 Task: Create a Workspace WS0000000008 in Trello with Workspace Type as ENGINEERING-IT and Workspace Description as WD0000000008. Invite a Team Member Ayush98111@gmail.com to Workspace WS0000000008 in Trello. Invite a Team Member Mailaustralia7@gmail.com to Workspace WS0000000008 in Trello. Invite a Team Member Carxxstreet791@gmail.com to Workspace WS0000000008 in Trello. Invite a Team Member Nikrathi889@gmail.com to Workspace WS0000000008 in Trello
Action: Mouse moved to (371, 401)
Screenshot: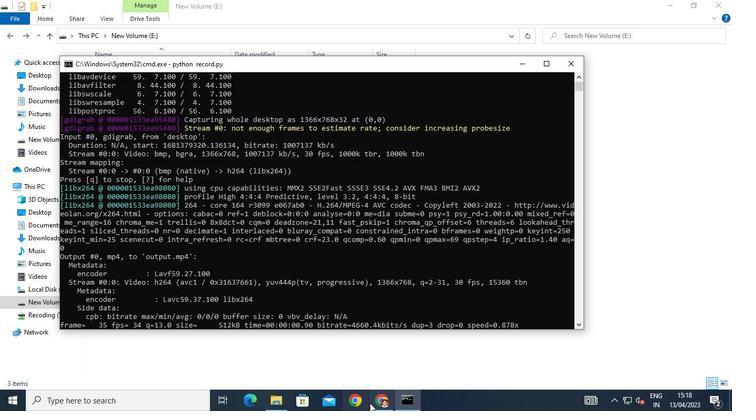
Action: Mouse pressed left at (371, 401)
Screenshot: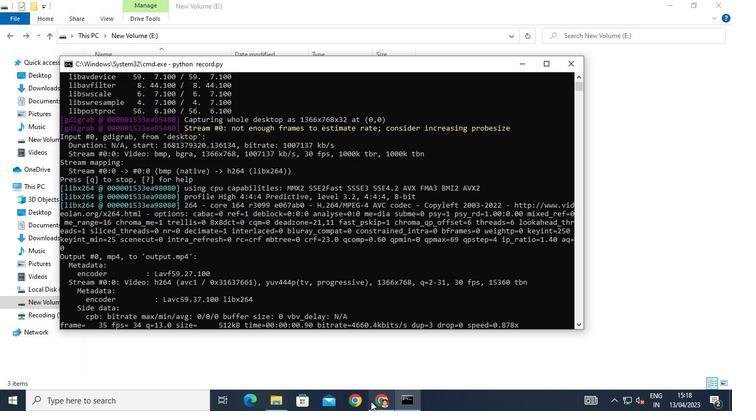 
Action: Mouse moved to (310, 50)
Screenshot: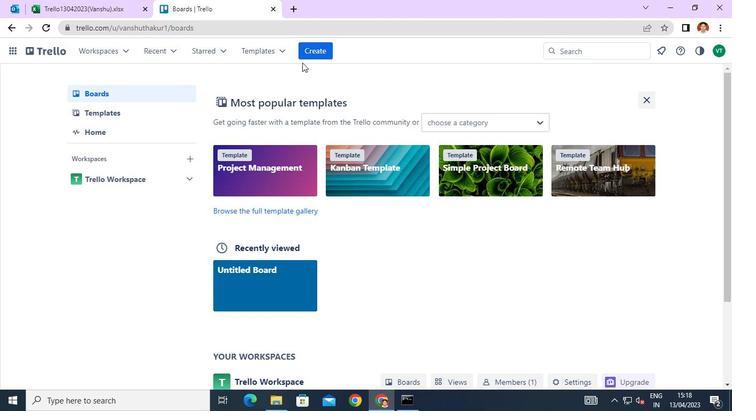 
Action: Mouse pressed left at (310, 50)
Screenshot: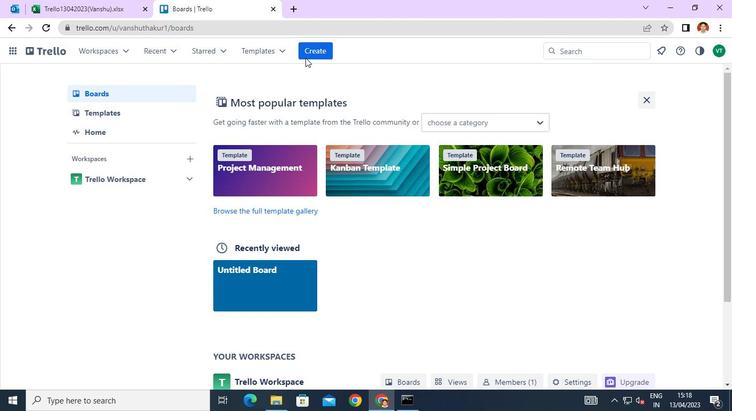 
Action: Mouse moved to (327, 173)
Screenshot: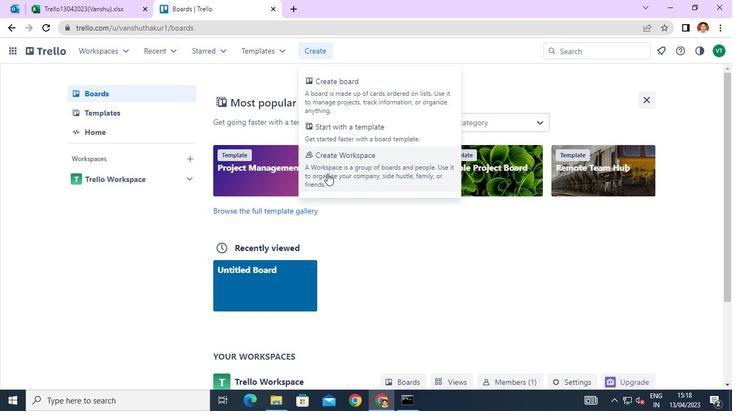 
Action: Mouse pressed left at (327, 173)
Screenshot: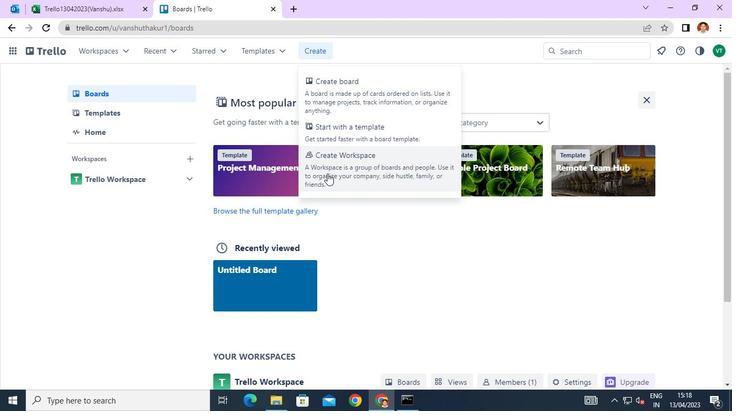 
Action: Mouse moved to (197, 189)
Screenshot: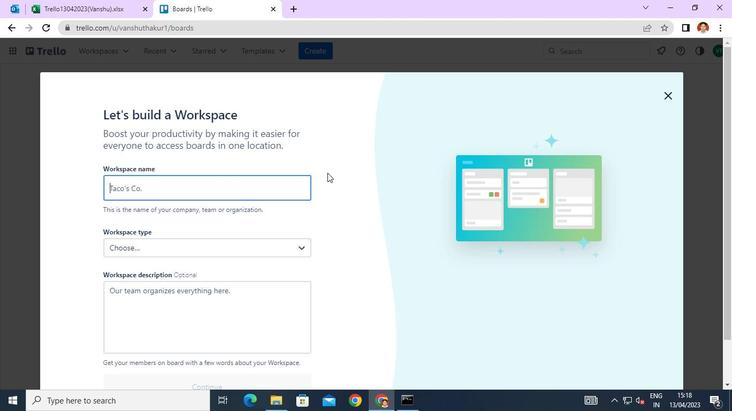 
Action: Mouse pressed left at (197, 189)
Screenshot: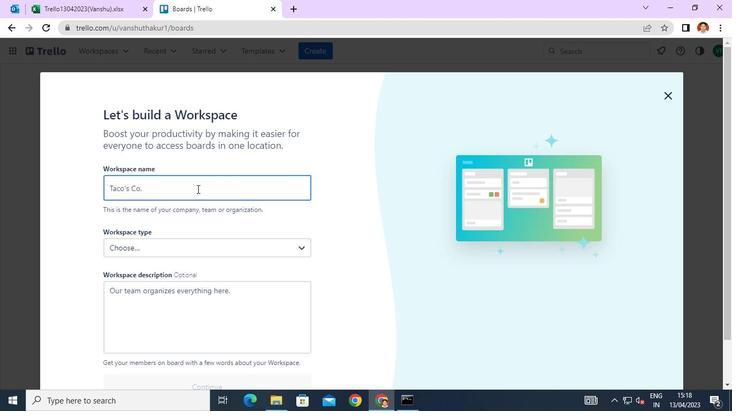 
Action: Keyboard Key.shift
Screenshot: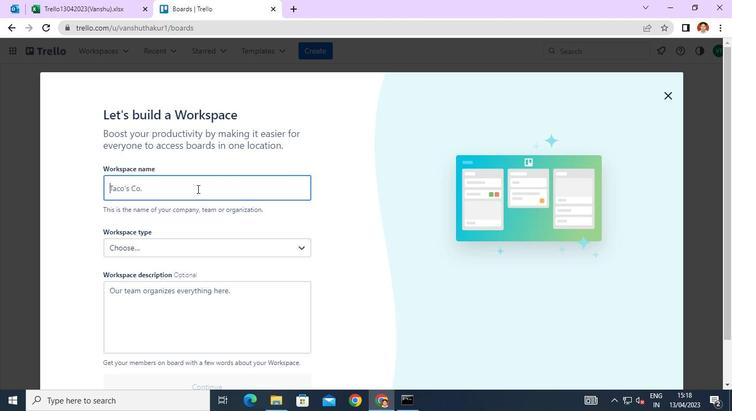 
Action: Keyboard W
Screenshot: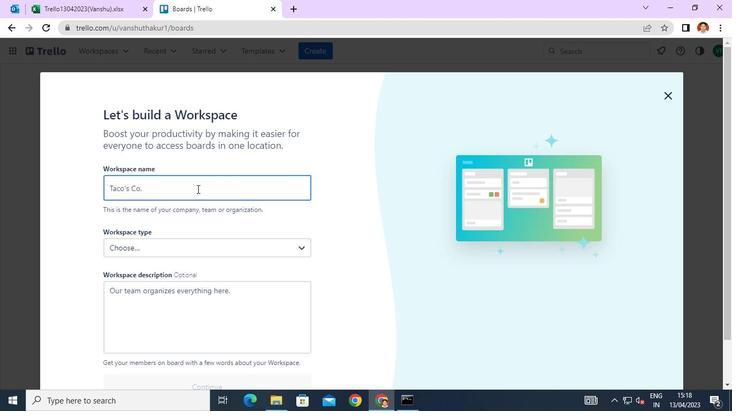 
Action: Keyboard S
Screenshot: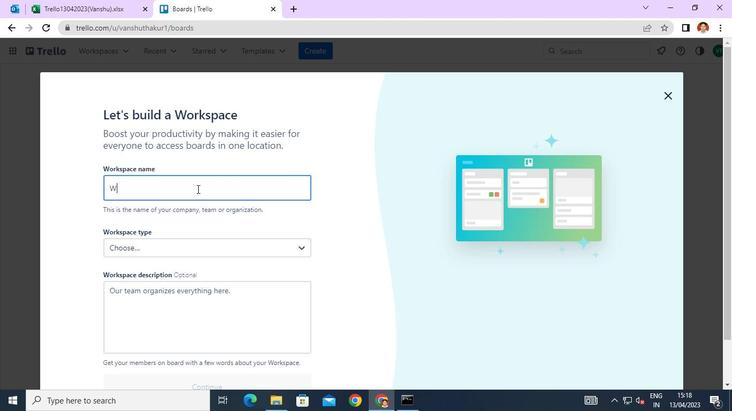 
Action: Keyboard <96>
Screenshot: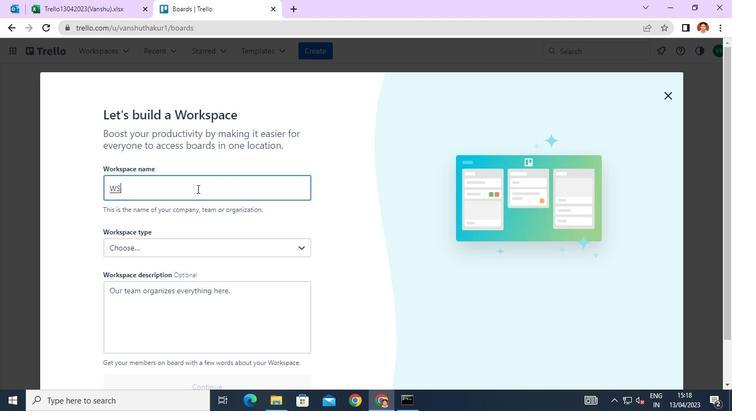 
Action: Keyboard <96>
Screenshot: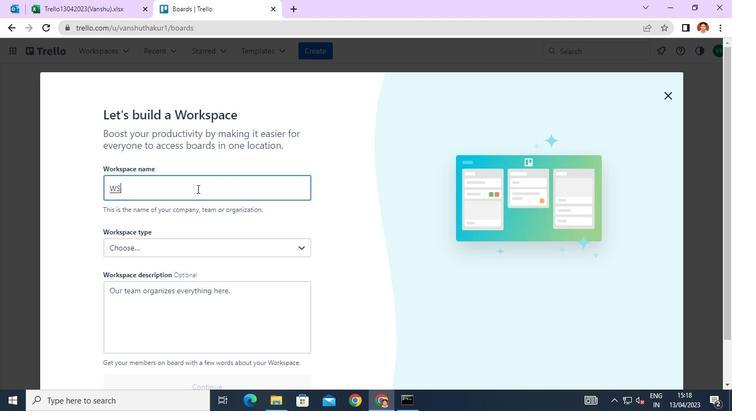 
Action: Keyboard <96>
Screenshot: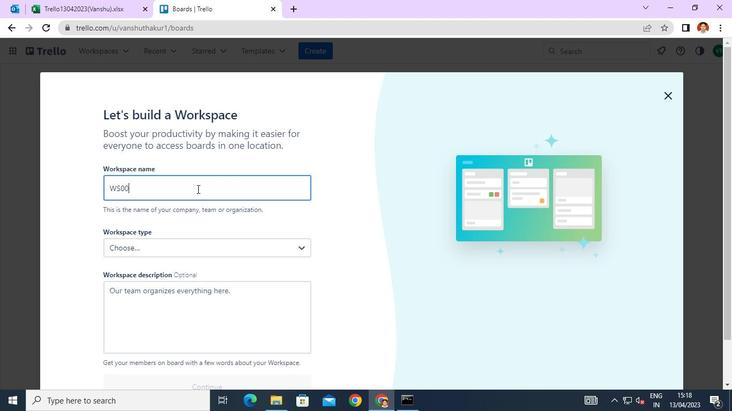 
Action: Keyboard <96>
Screenshot: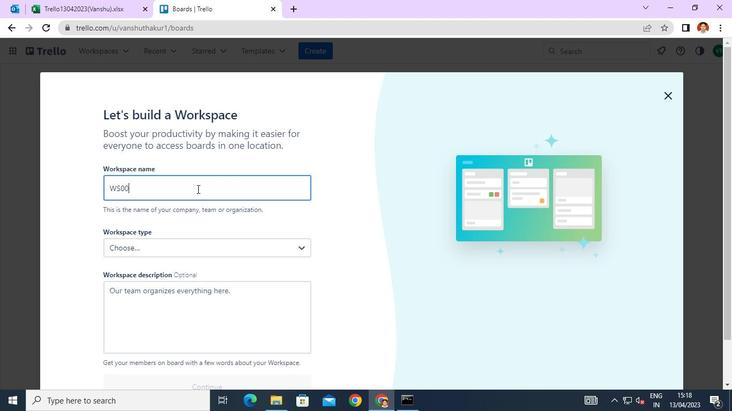 
Action: Keyboard <96>
Screenshot: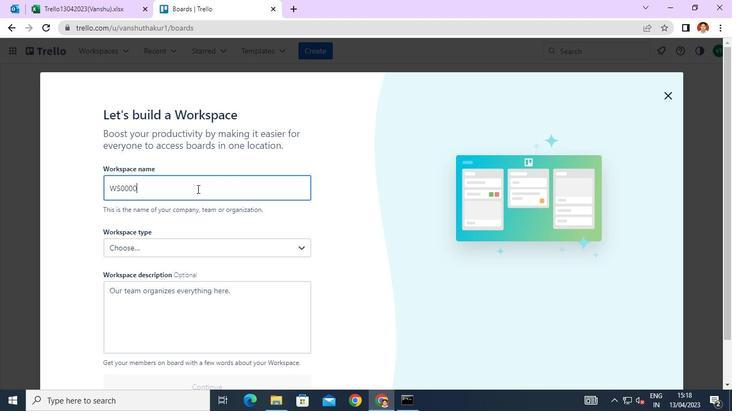
Action: Keyboard <96>
Screenshot: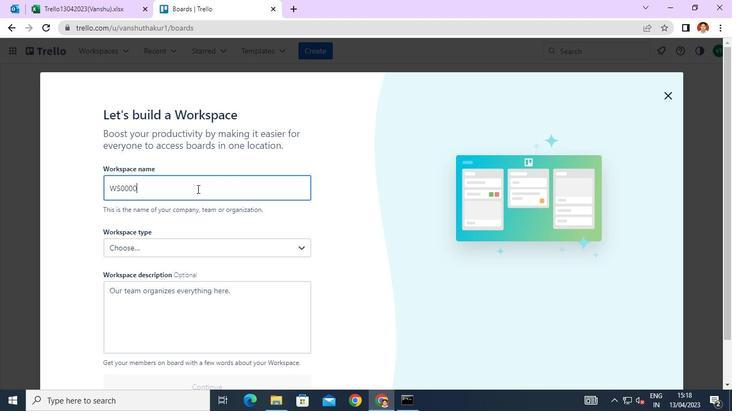 
Action: Keyboard <96>
Screenshot: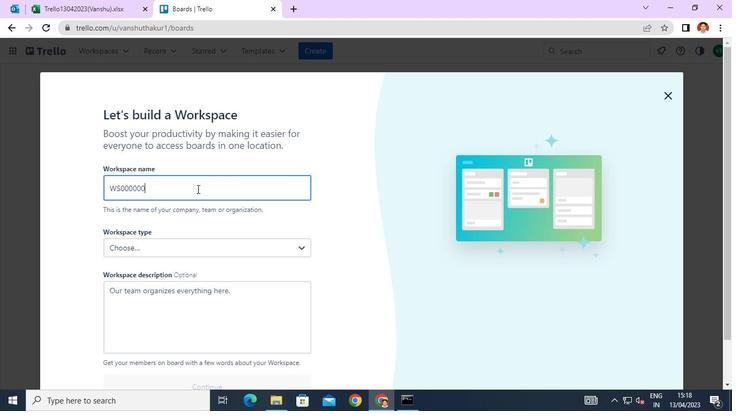 
Action: Keyboard <96>
Screenshot: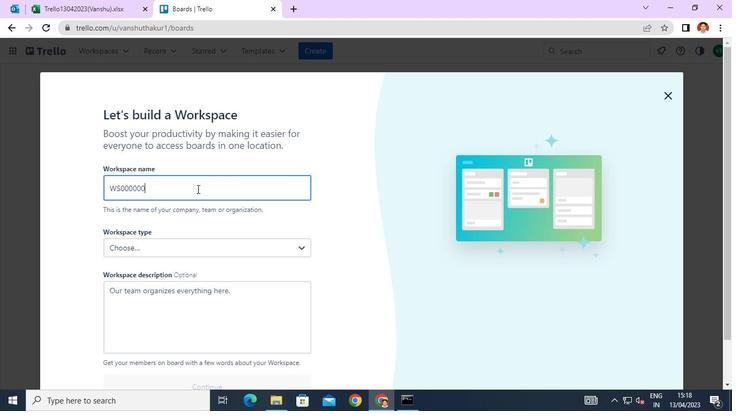 
Action: Keyboard <96>
Screenshot: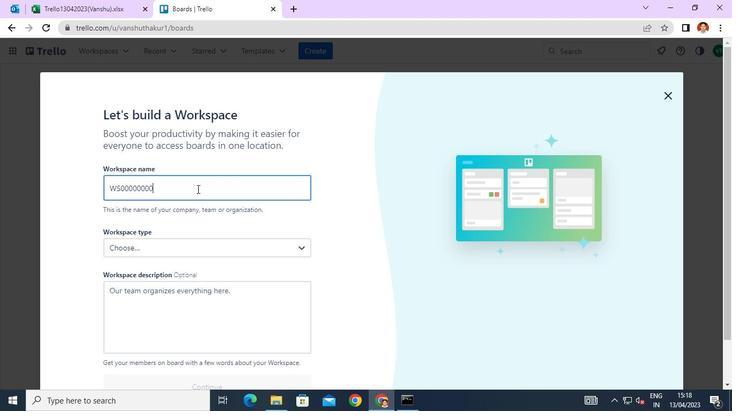 
Action: Keyboard <104>
Screenshot: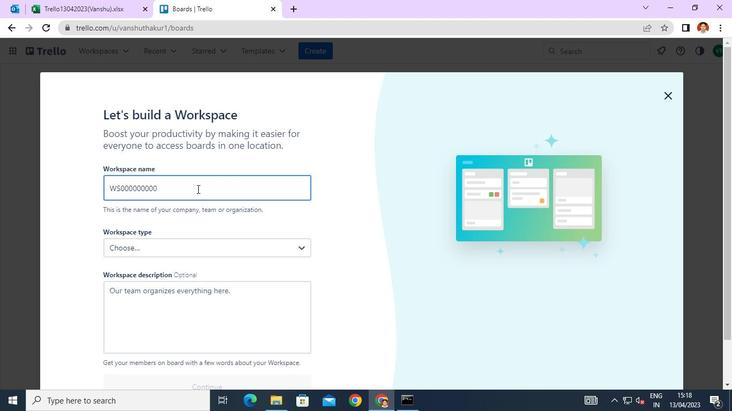 
Action: Mouse moved to (123, 248)
Screenshot: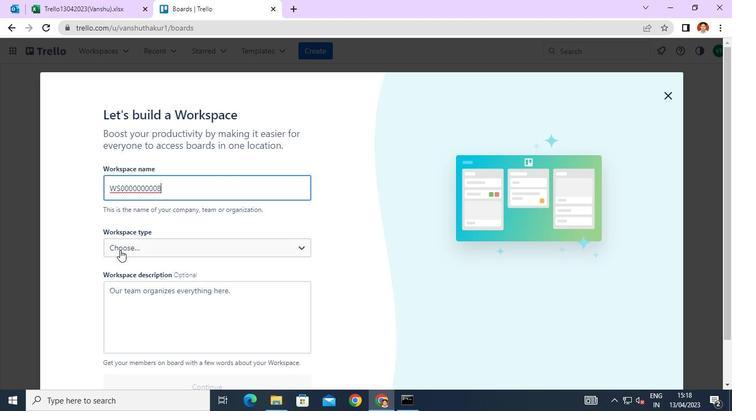 
Action: Mouse pressed left at (123, 248)
Screenshot: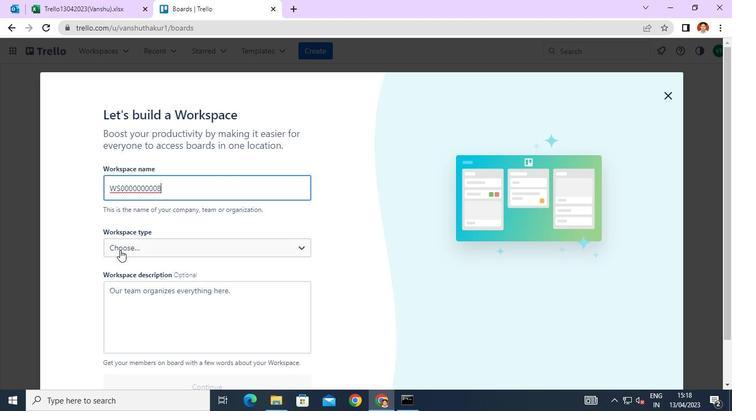 
Action: Mouse moved to (135, 357)
Screenshot: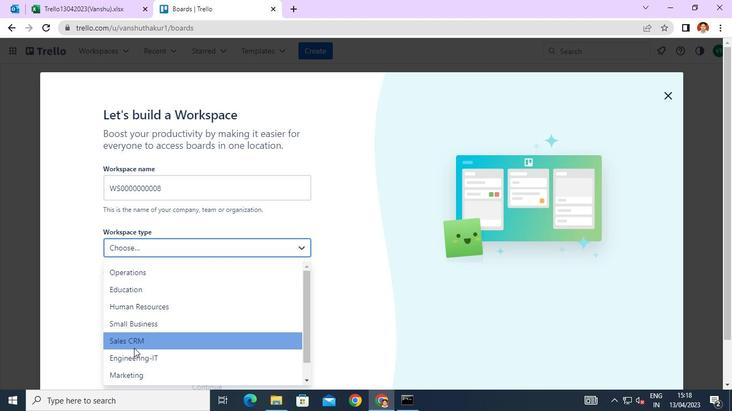 
Action: Mouse pressed left at (135, 357)
Screenshot: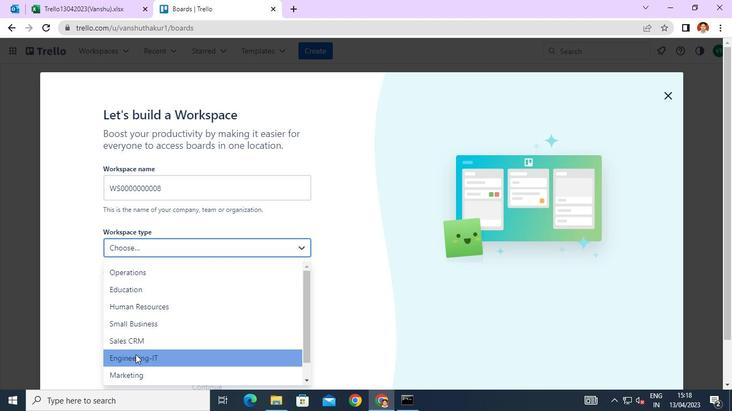
Action: Mouse moved to (162, 256)
Screenshot: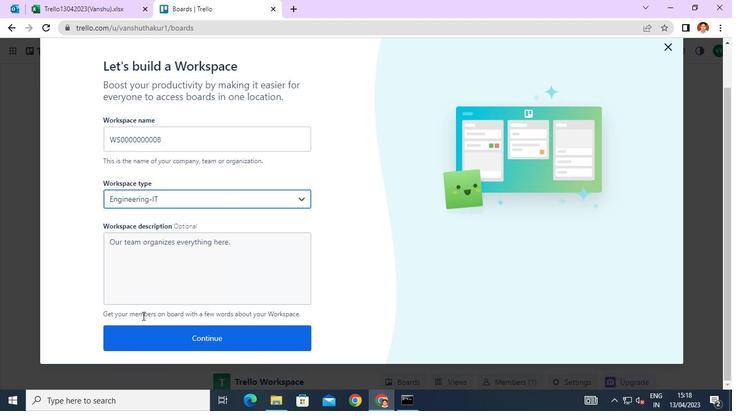 
Action: Mouse pressed left at (162, 256)
Screenshot: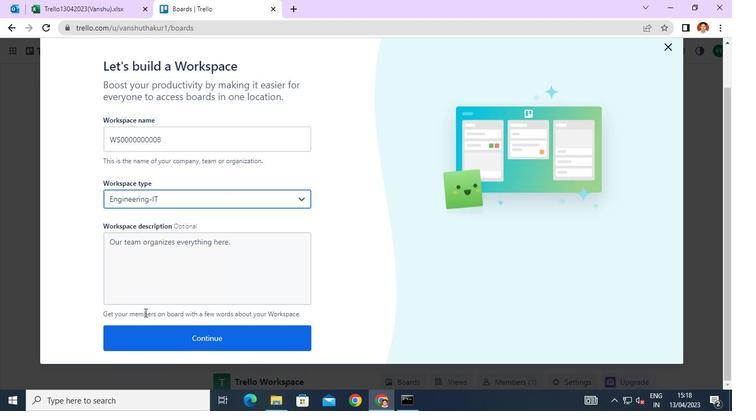 
Action: Keyboard Key.shift
Screenshot: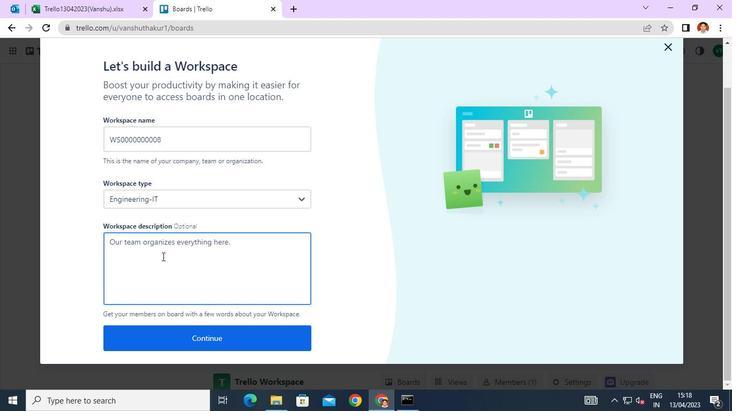 
Action: Keyboard Key.shift
Screenshot: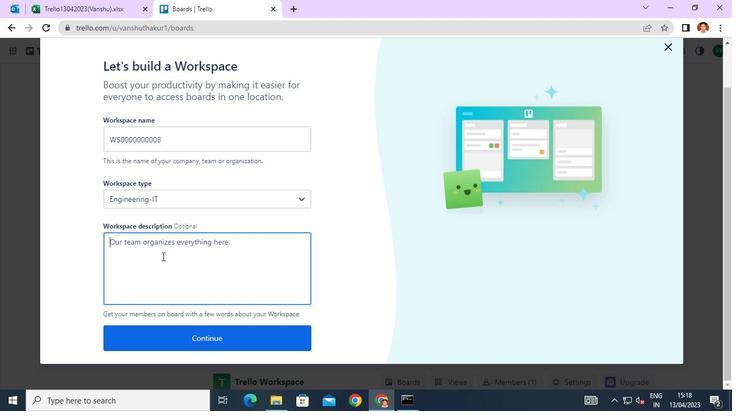 
Action: Keyboard W
Screenshot: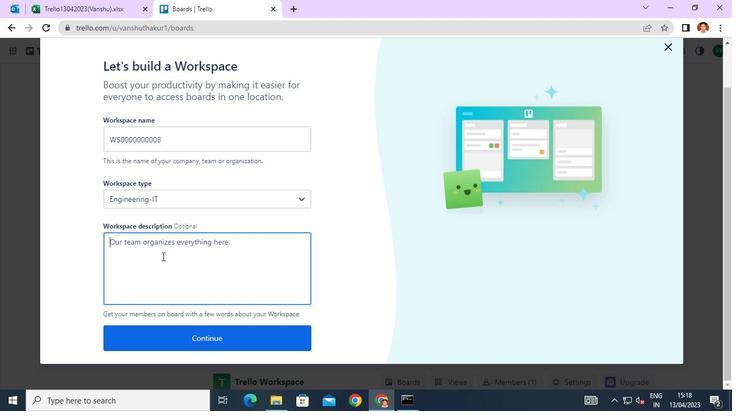 
Action: Keyboard D
Screenshot: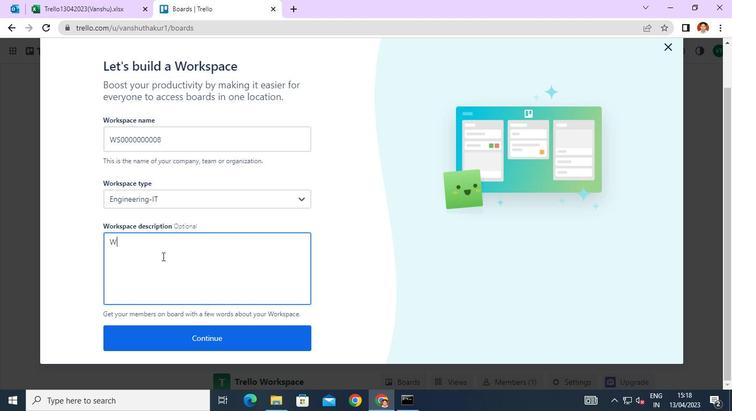 
Action: Keyboard <96>
Screenshot: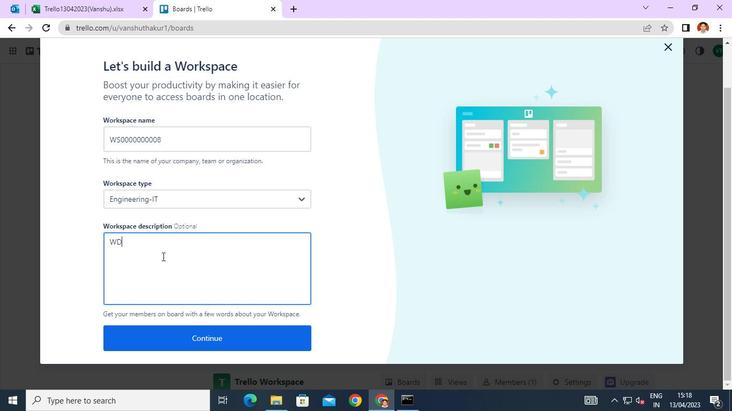 
Action: Keyboard <96>
Screenshot: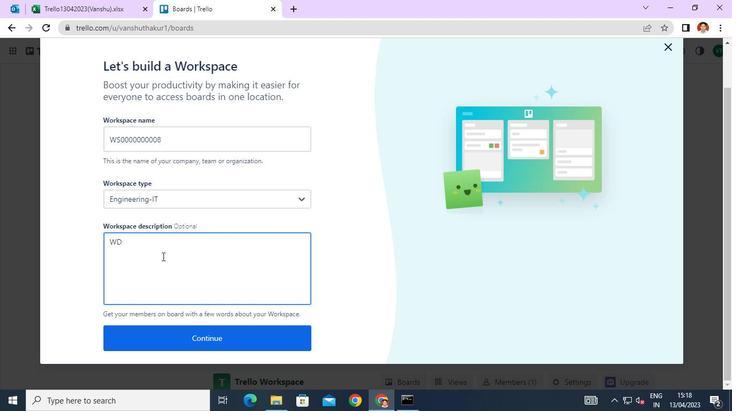 
Action: Keyboard <96>
Screenshot: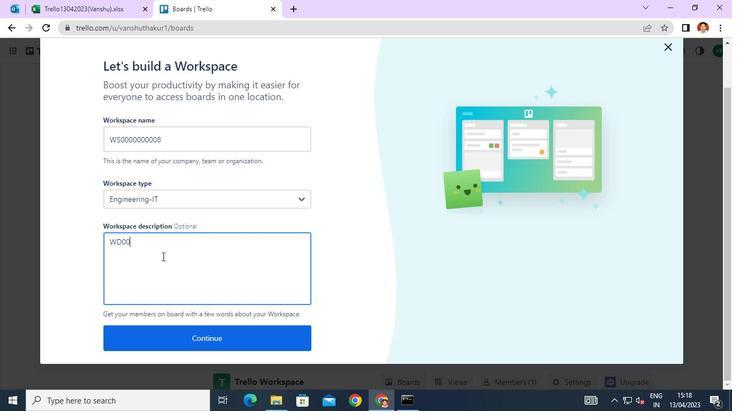 
Action: Keyboard <96>
Screenshot: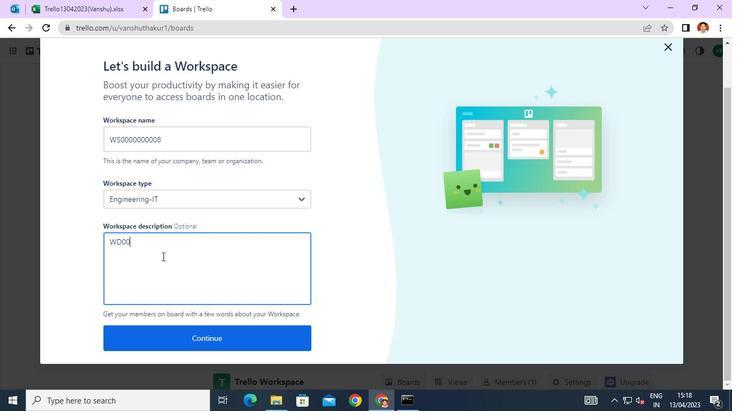 
Action: Keyboard <96>
Screenshot: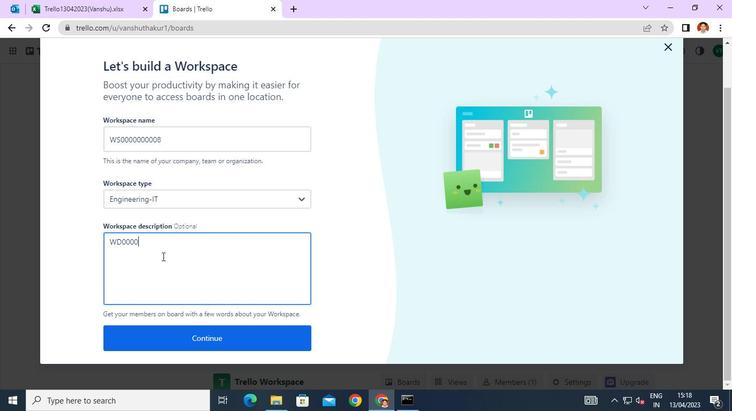 
Action: Keyboard <96>
Screenshot: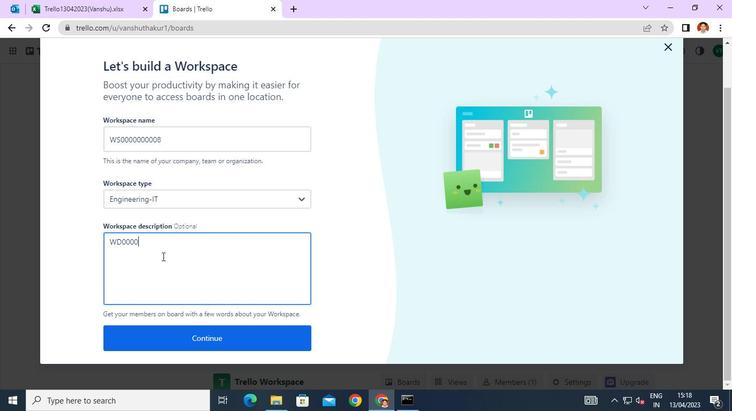 
Action: Keyboard <96>
Screenshot: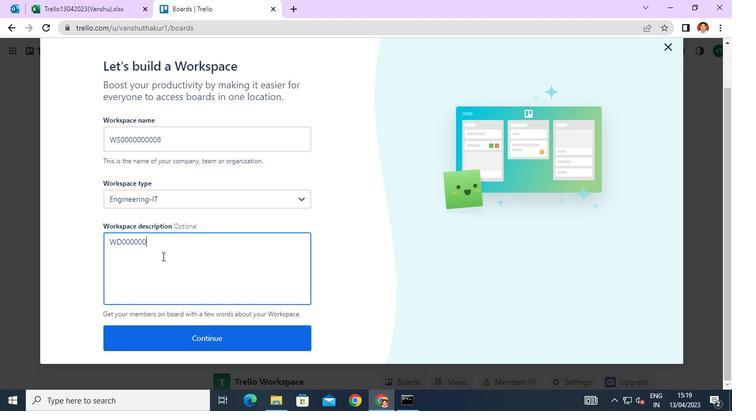 
Action: Keyboard <96>
Screenshot: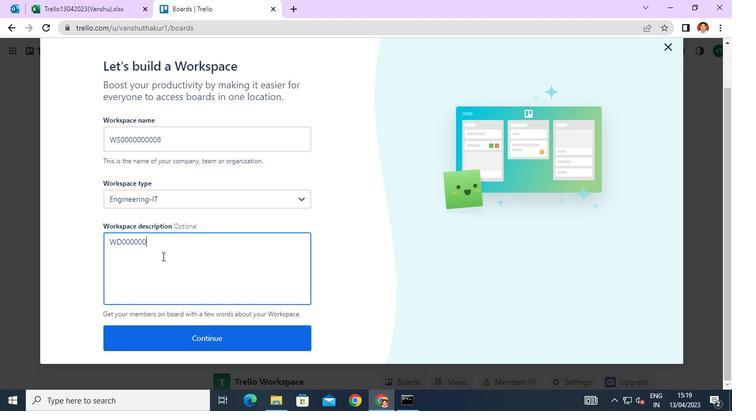 
Action: Keyboard <96>
Screenshot: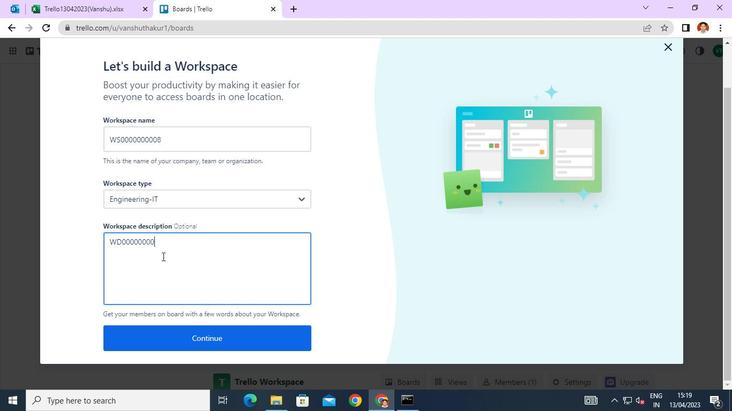 
Action: Keyboard <104>
Screenshot: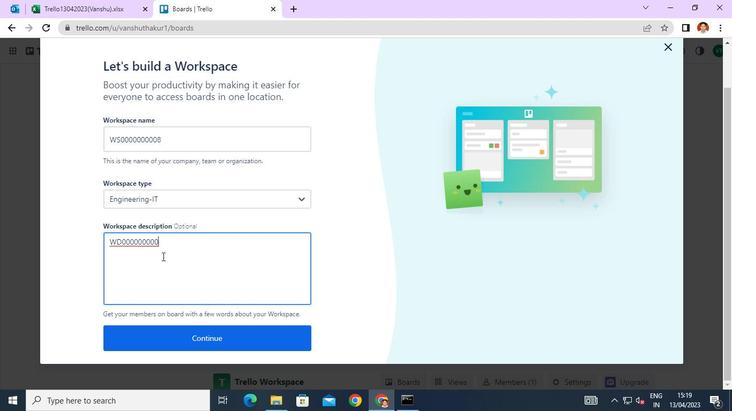 
Action: Mouse moved to (191, 339)
Screenshot: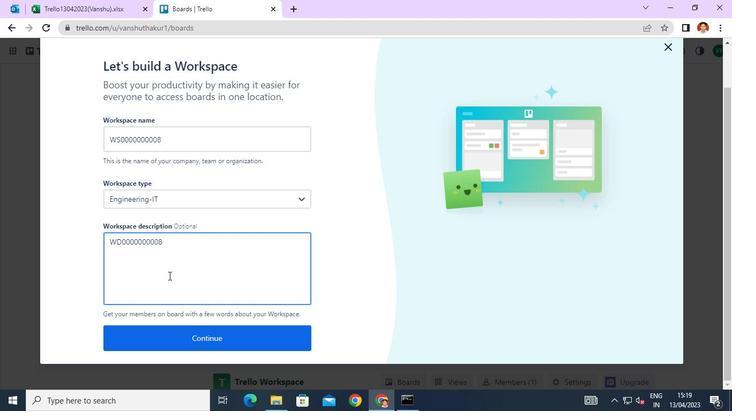 
Action: Mouse pressed left at (191, 339)
Screenshot: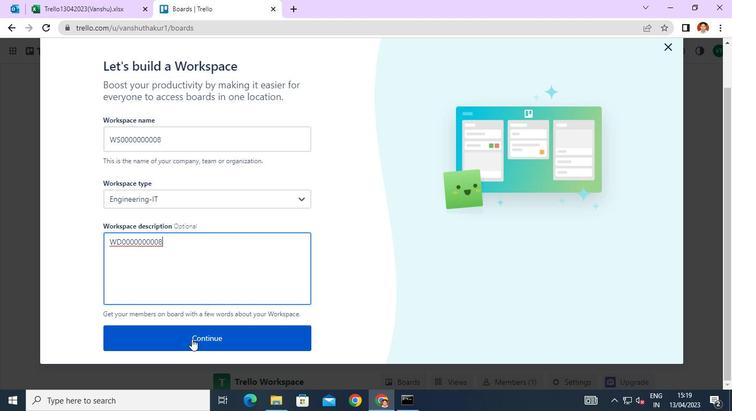 
Action: Mouse moved to (182, 181)
Screenshot: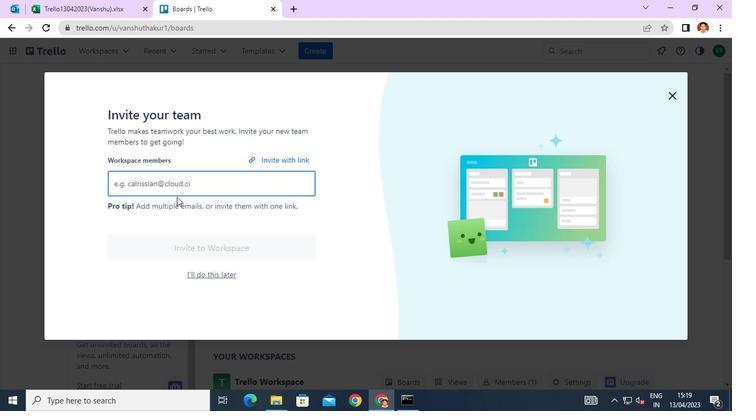 
Action: Mouse pressed left at (182, 181)
Screenshot: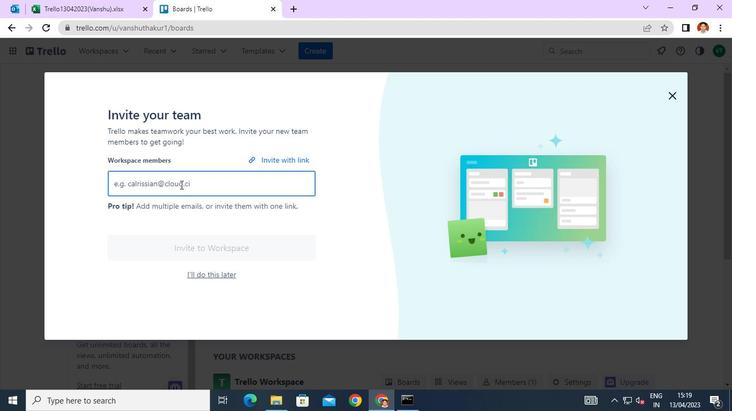 
Action: Keyboard Key.shift
Screenshot: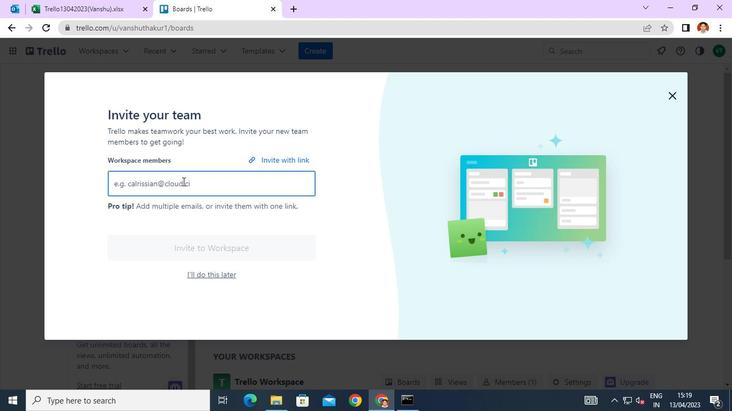 
Action: Keyboard A
Screenshot: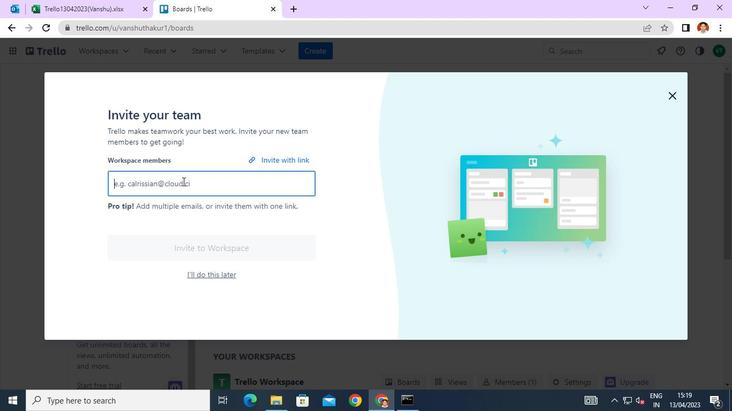 
Action: Keyboard y
Screenshot: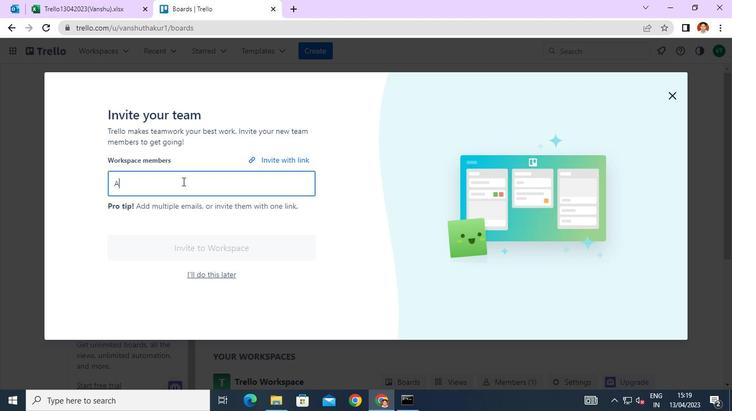 
Action: Keyboard u
Screenshot: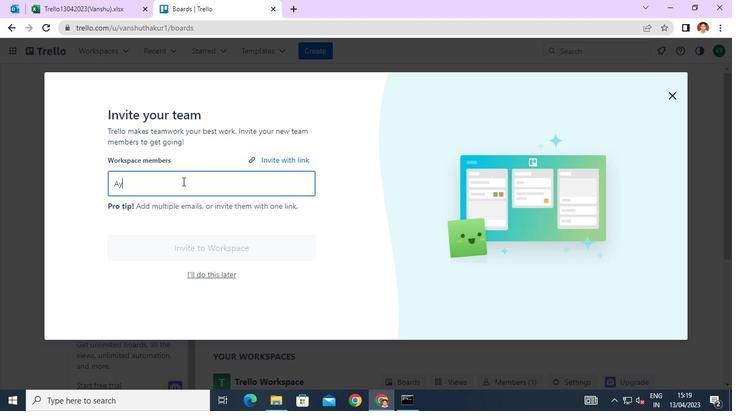
Action: Keyboard s
Screenshot: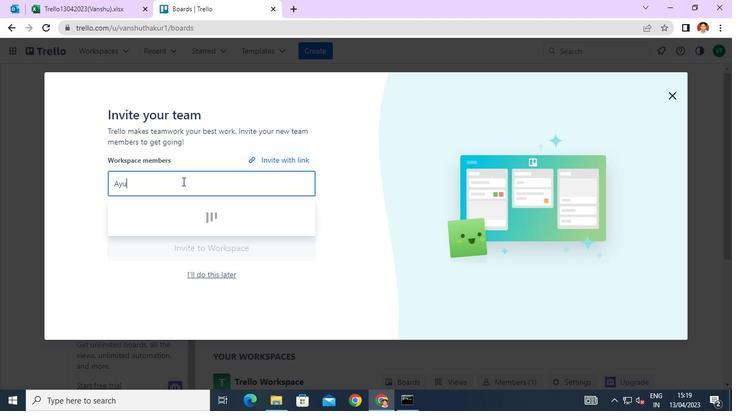 
Action: Keyboard h
Screenshot: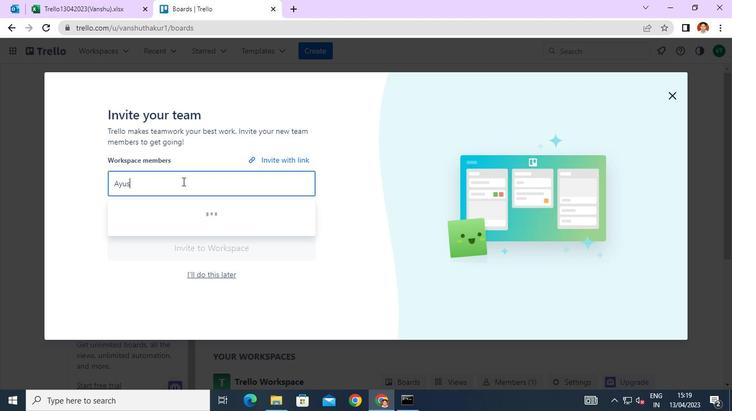 
Action: Keyboard <105>
Screenshot: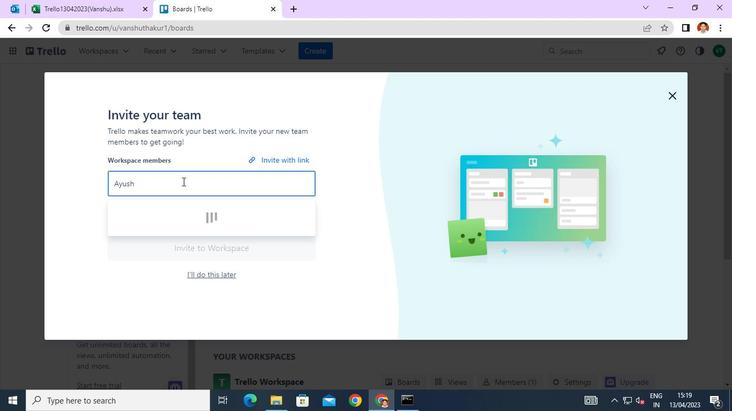 
Action: Keyboard <104>
Screenshot: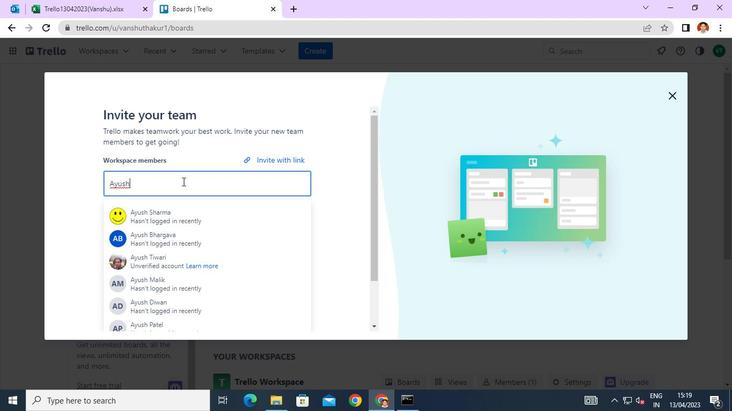 
Action: Keyboard <97>
Screenshot: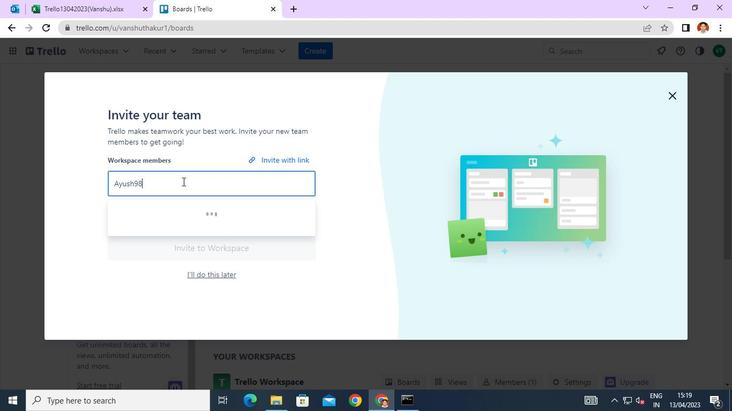 
Action: Keyboard <97>
Screenshot: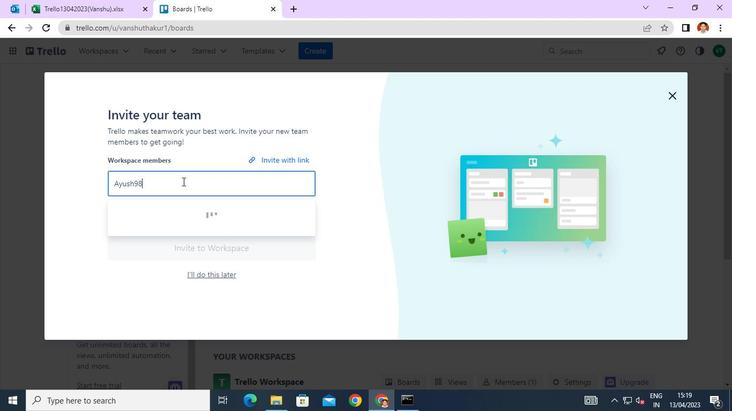 
Action: Keyboard Key.shift
Screenshot: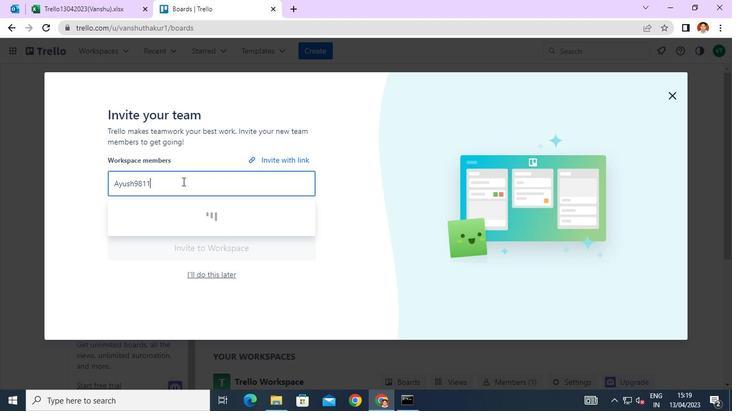 
Action: Keyboard Key.shift
Screenshot: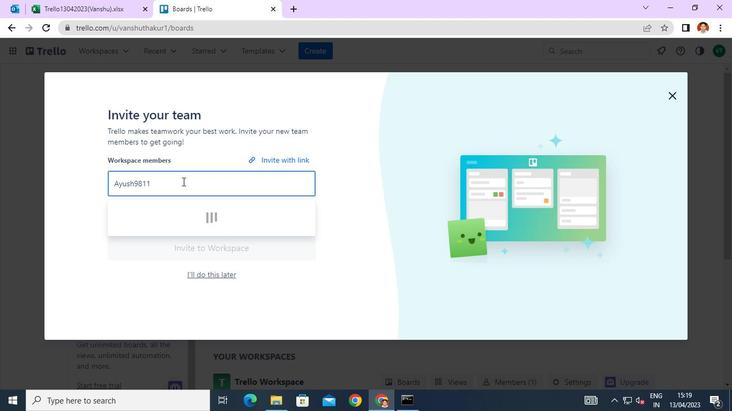 
Action: Keyboard Key.shift
Screenshot: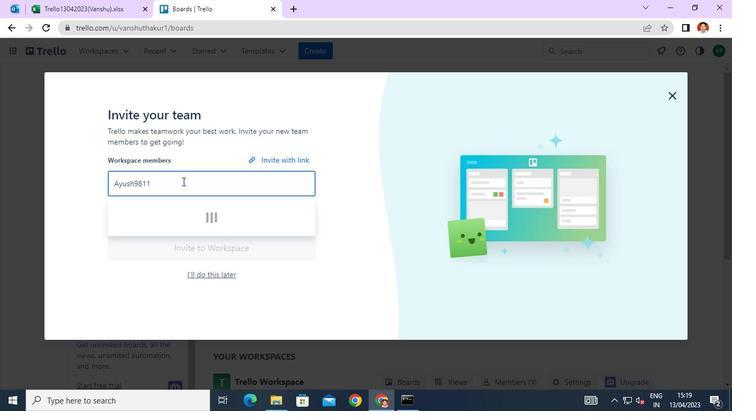 
Action: Keyboard Key.shift
Screenshot: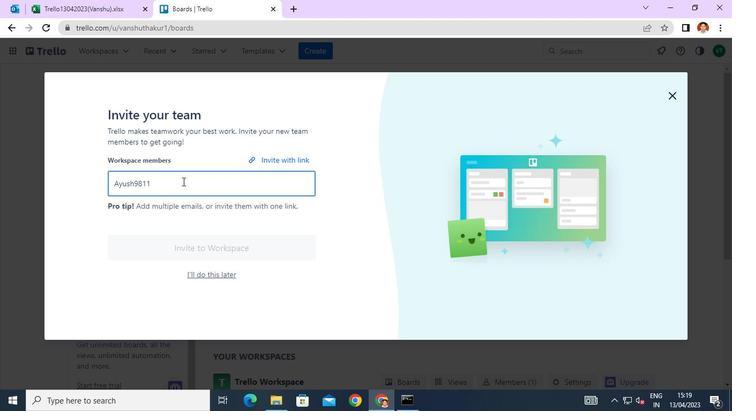 
Action: Keyboard Key.shift
Screenshot: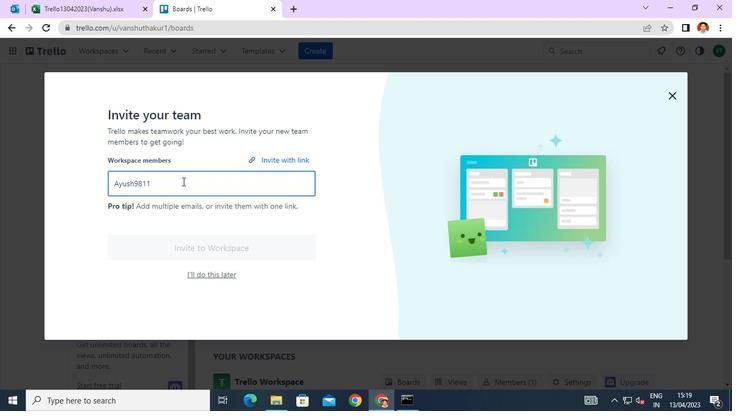
Action: Keyboard Key.shift
Screenshot: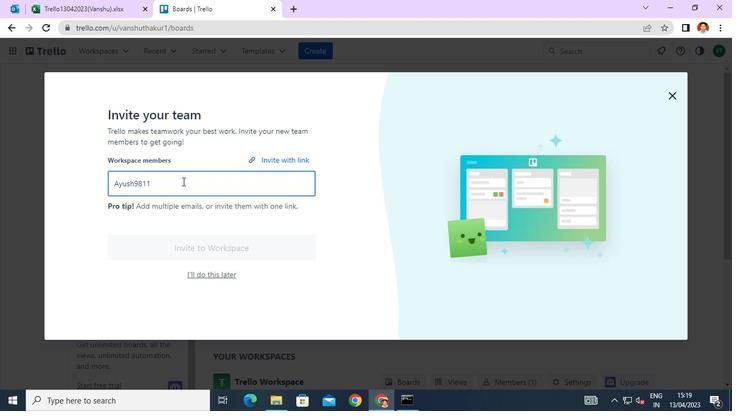 
Action: Keyboard Key.shift
Screenshot: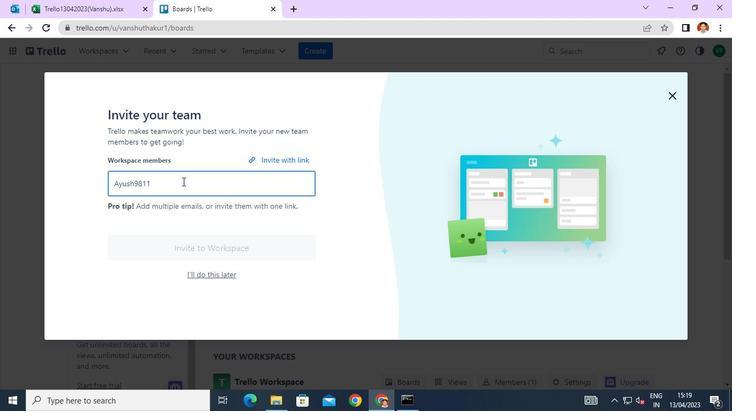 
Action: Keyboard Key.shift
Screenshot: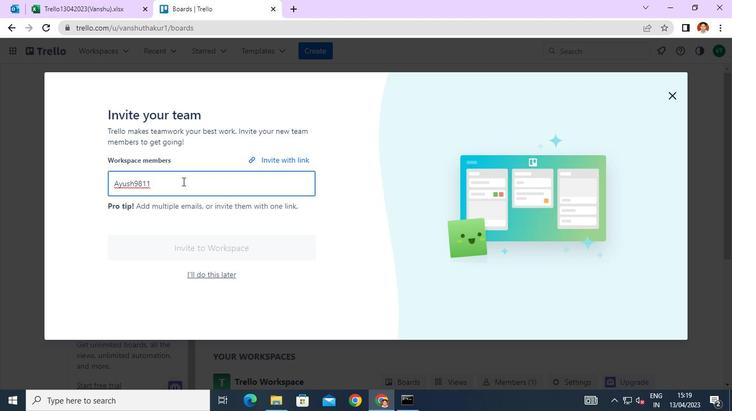 
Action: Keyboard Key.shift
Screenshot: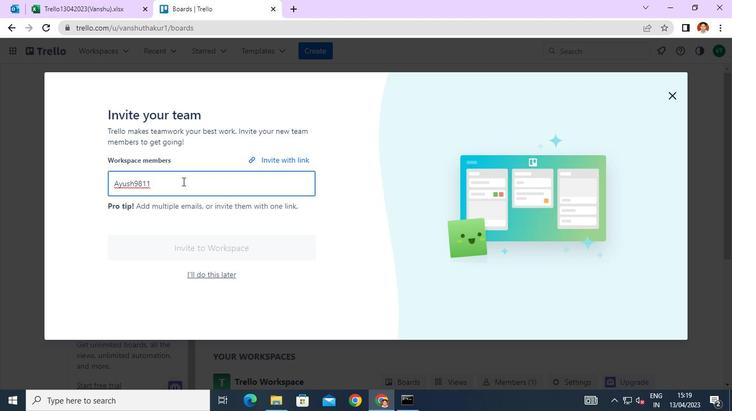 
Action: Keyboard Key.shift
Screenshot: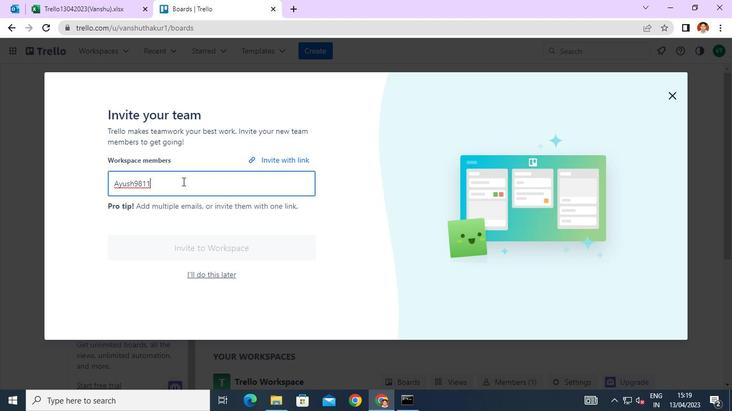 
Action: Keyboard Key.shift
Screenshot: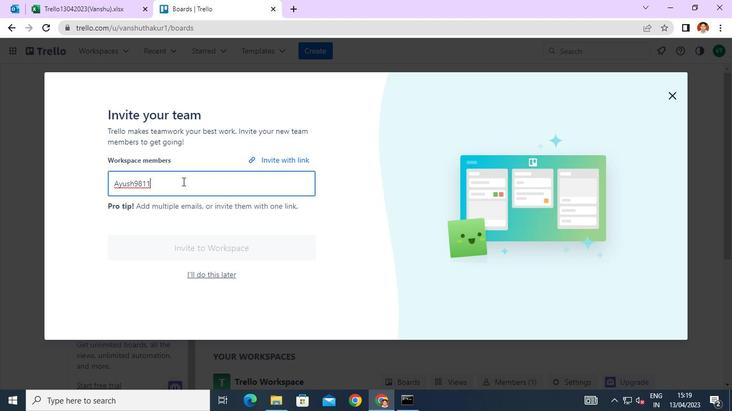 
Action: Keyboard Key.shift
Screenshot: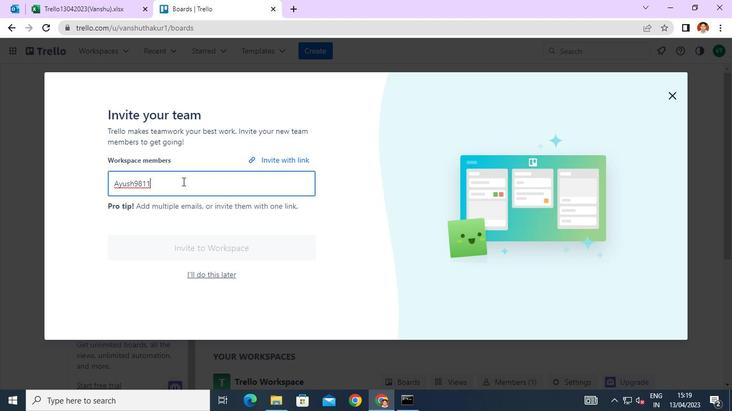 
Action: Keyboard Key.shift
Screenshot: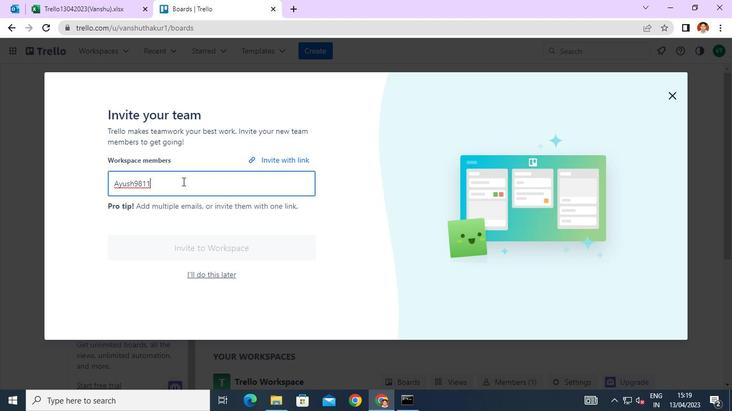 
Action: Keyboard Key.shift
Screenshot: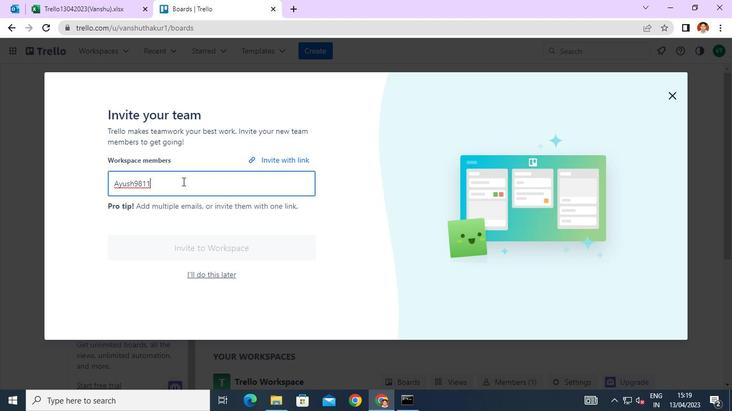 
Action: Keyboard @
Screenshot: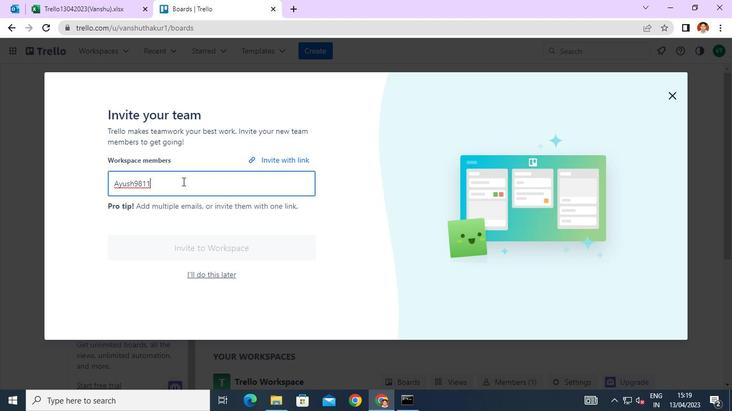 
Action: Keyboard g
Screenshot: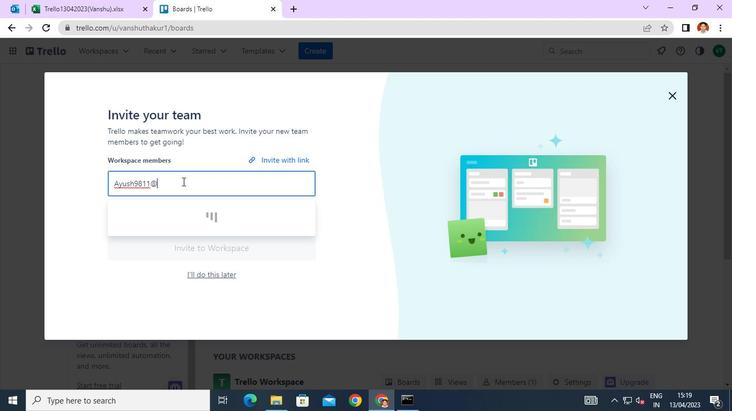 
Action: Keyboard m
Screenshot: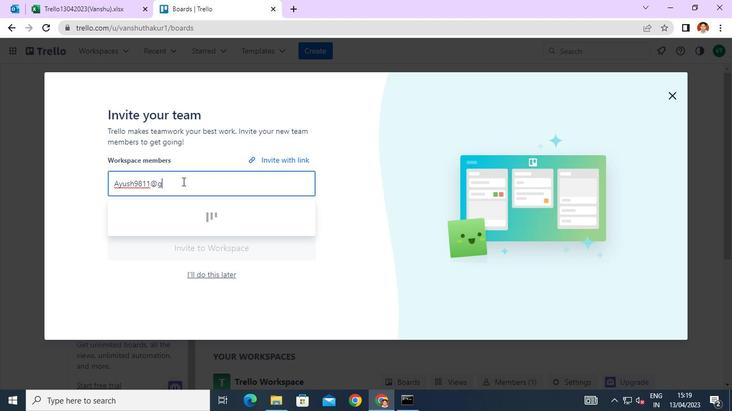
Action: Keyboard a
Screenshot: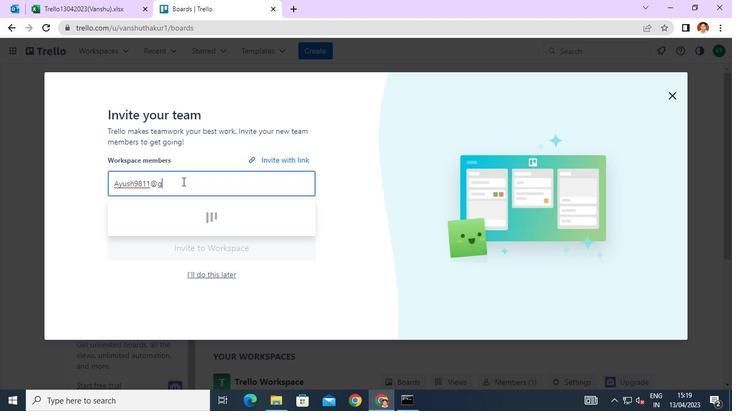 
Action: Keyboard i
Screenshot: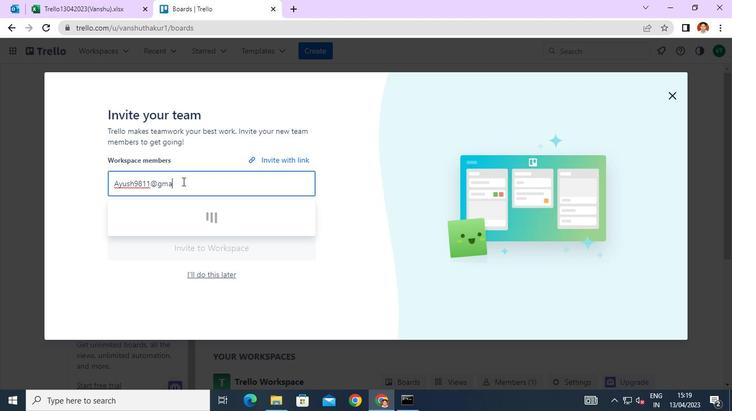 
Action: Keyboard l
Screenshot: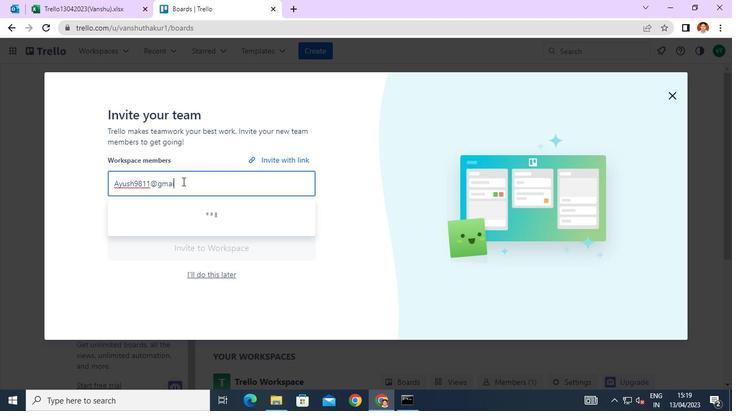 
Action: Keyboard <110>
Screenshot: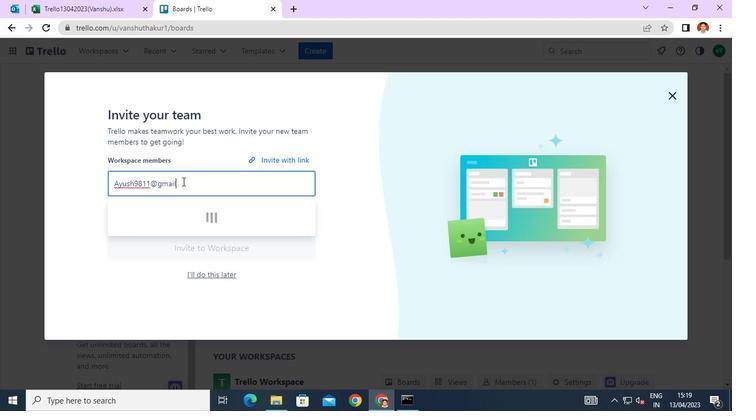 
Action: Keyboard c
Screenshot: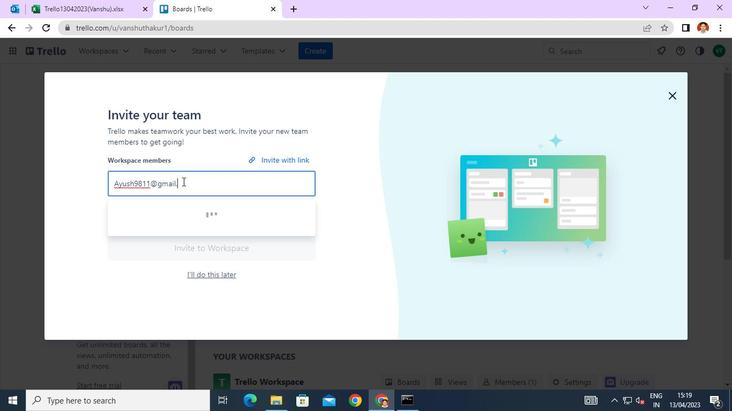 
Action: Keyboard o
Screenshot: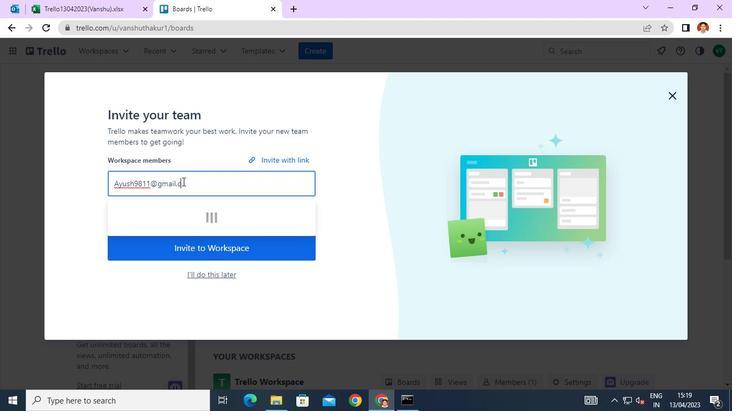 
Action: Keyboard m
Screenshot: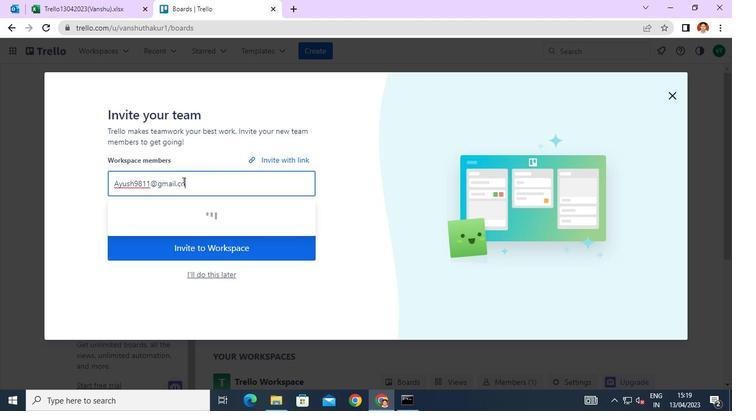 
Action: Keyboard Key.enter
Screenshot: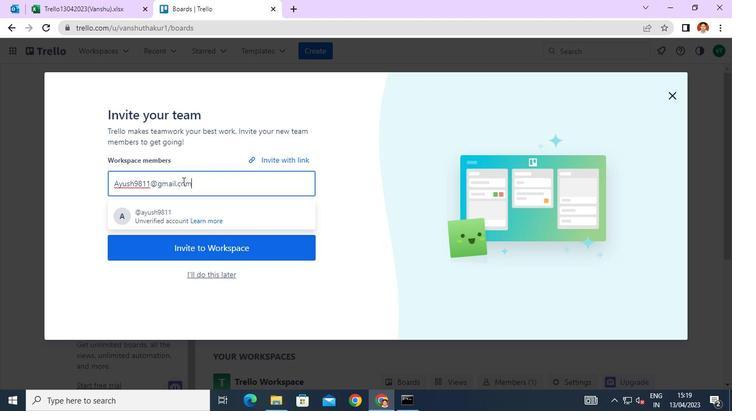 
Action: Keyboard Key.shift
Screenshot: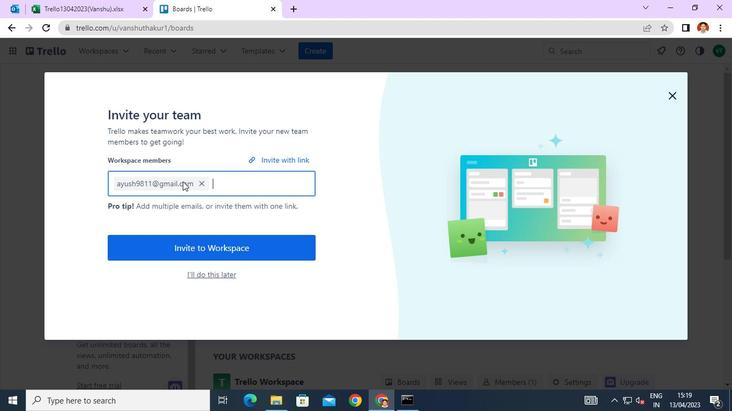 
Action: Keyboard M
Screenshot: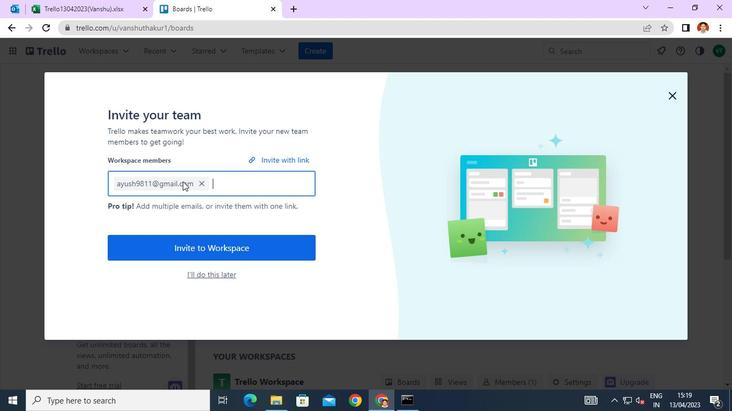 
Action: Keyboard a
Screenshot: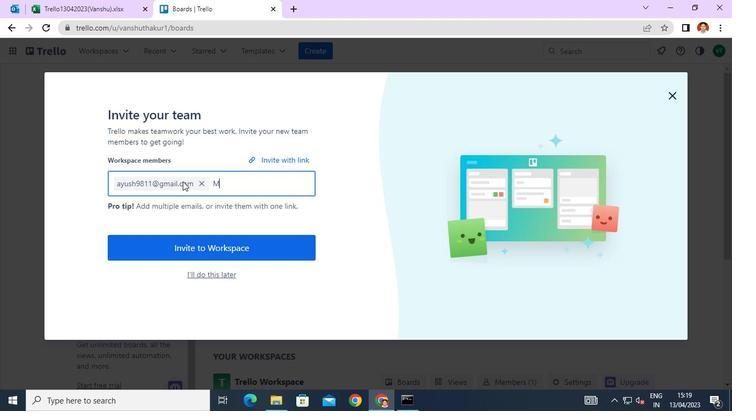 
Action: Keyboard i
Screenshot: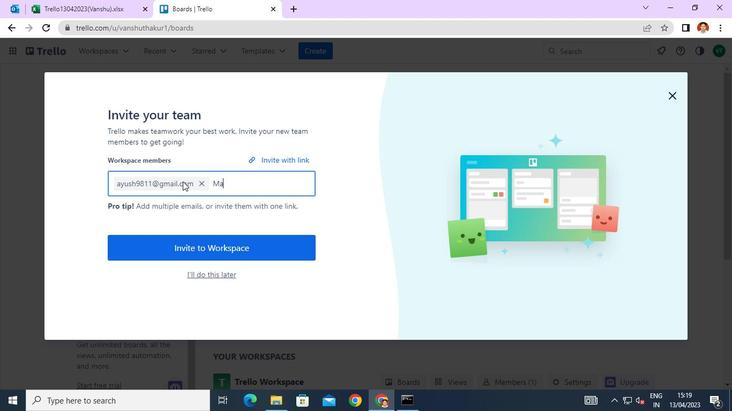 
Action: Keyboard l
Screenshot: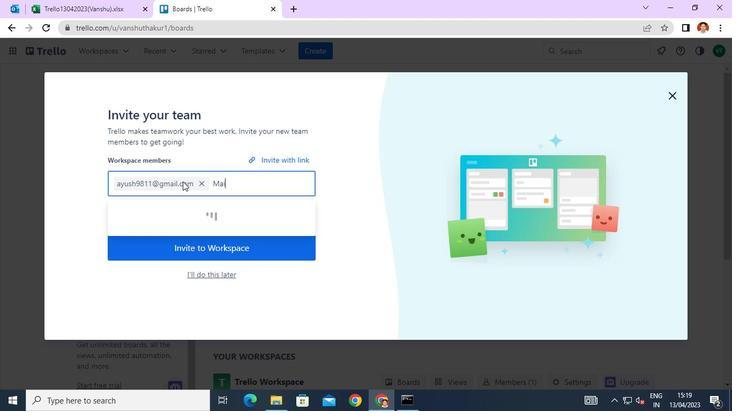
Action: Keyboard a
Screenshot: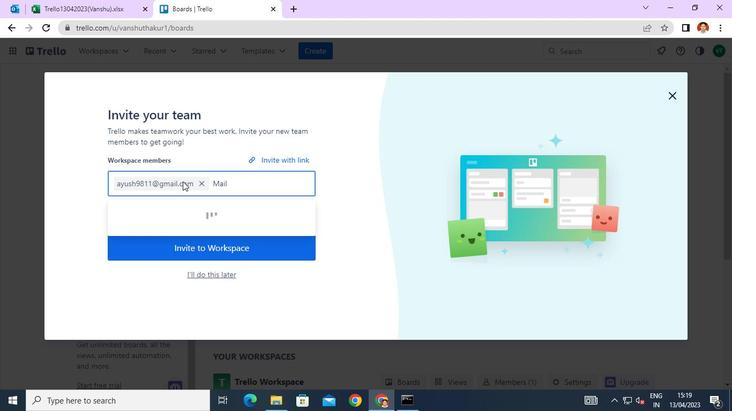 
Action: Keyboard u
Screenshot: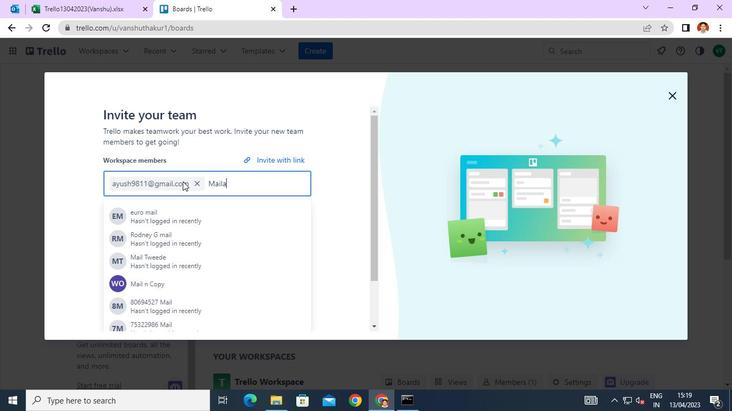 
Action: Keyboard s
Screenshot: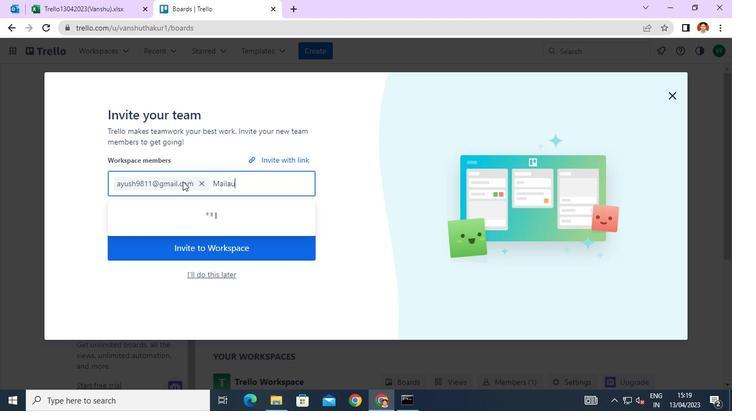 
Action: Keyboard t
Screenshot: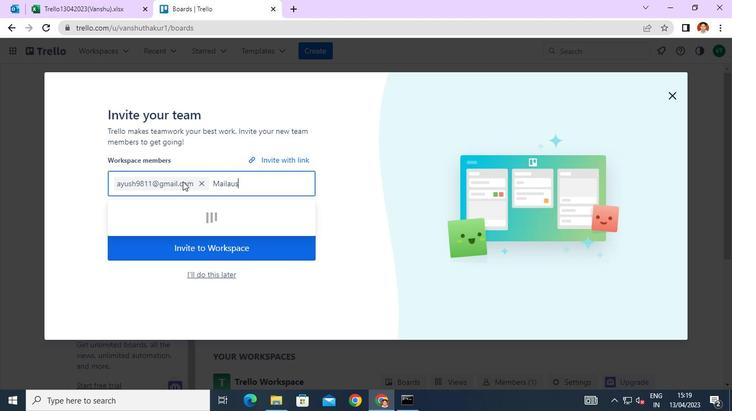 
Action: Keyboard r
Screenshot: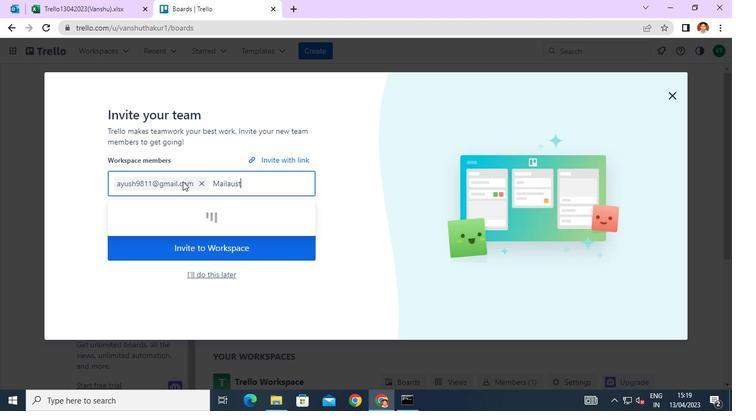 
Action: Keyboard a
Screenshot: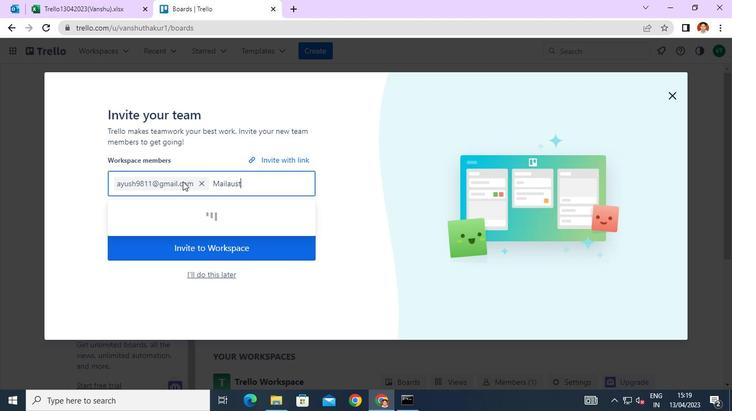 
Action: Keyboard l
Screenshot: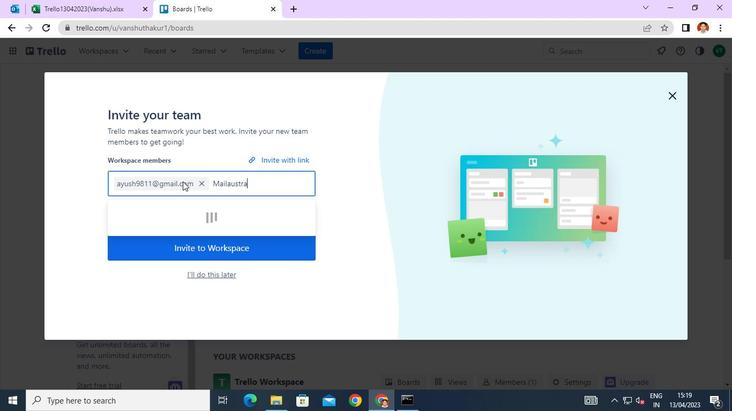 
Action: Keyboard i
Screenshot: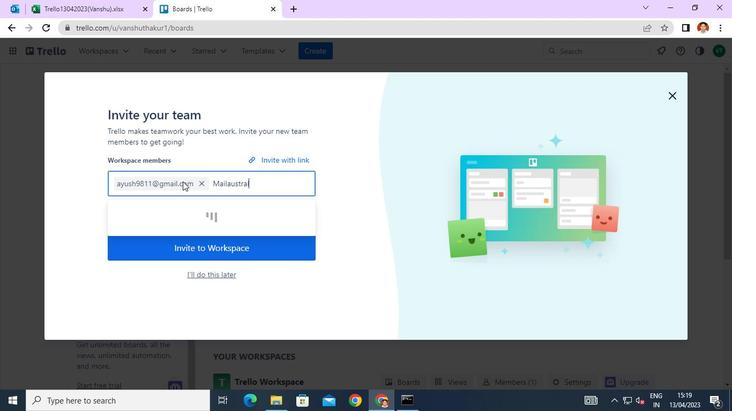 
Action: Keyboard a
Screenshot: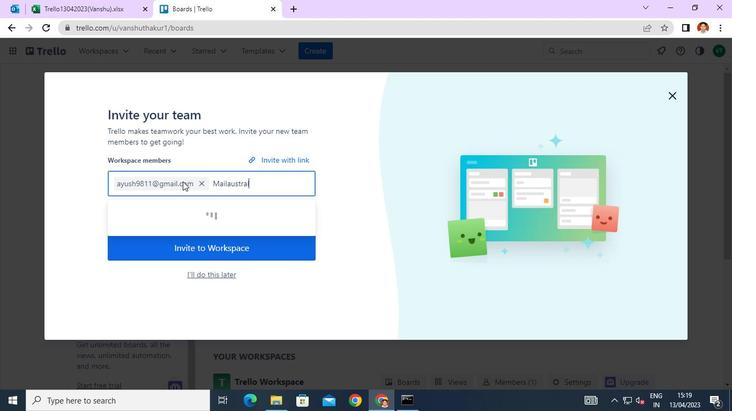 
Action: Keyboard <103>
Screenshot: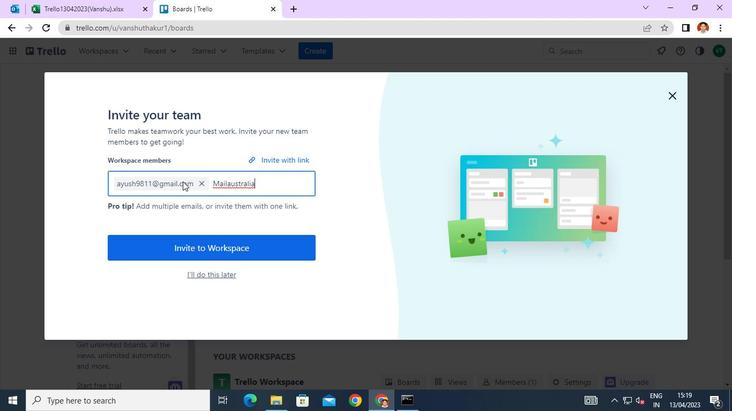 
Action: Keyboard Key.shift
Screenshot: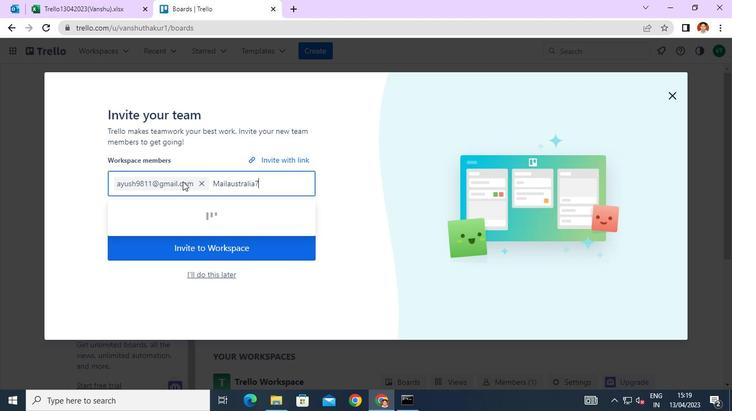 
Action: Keyboard Key.shift
Screenshot: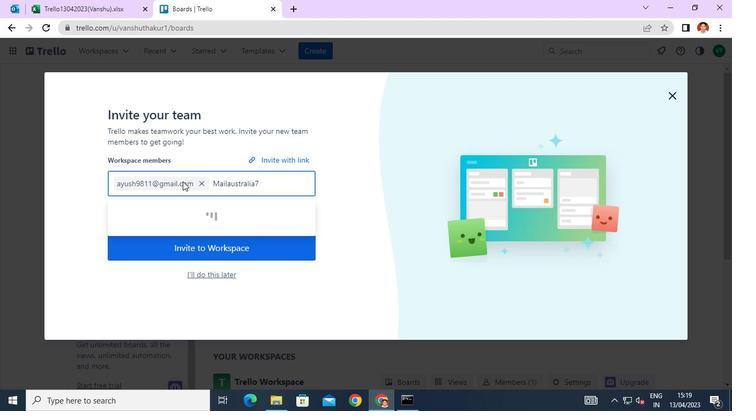 
Action: Keyboard Key.shift
Screenshot: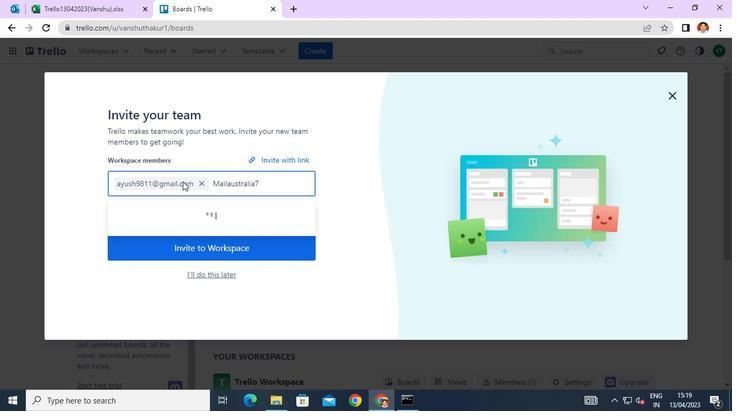 
Action: Keyboard Key.shift
Screenshot: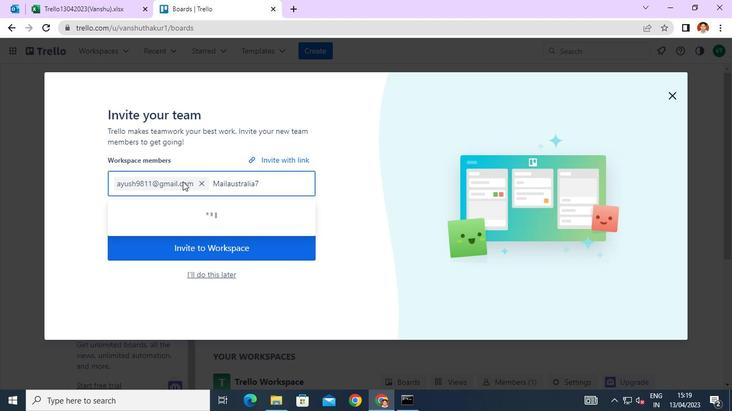 
Action: Keyboard Key.shift
Screenshot: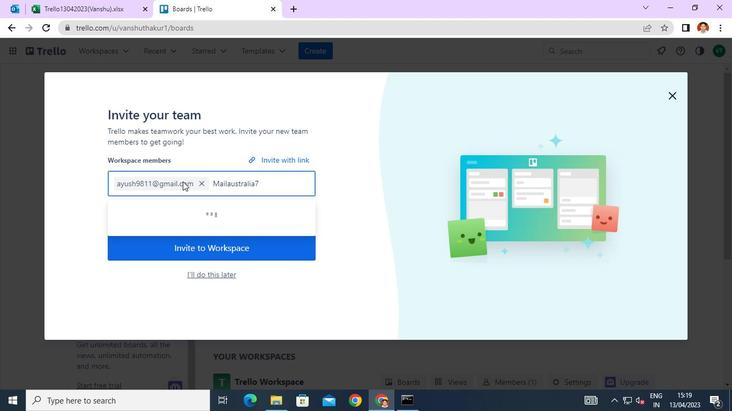 
Action: Keyboard Key.shift
Screenshot: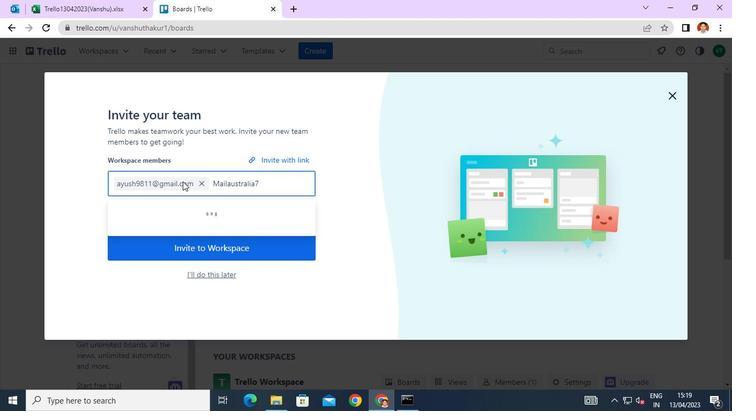 
Action: Keyboard Key.shift
Screenshot: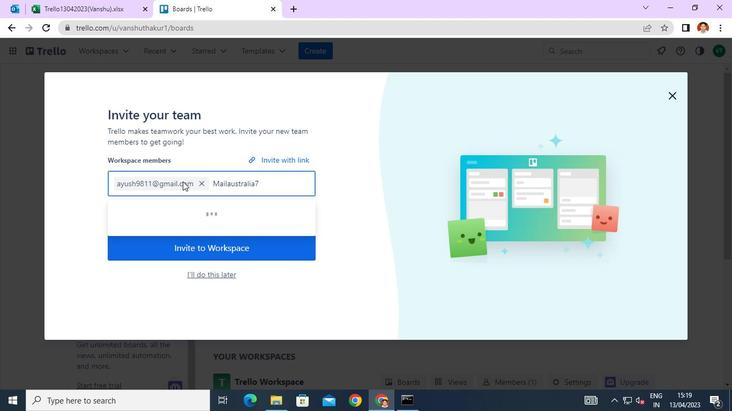
Action: Keyboard Key.shift
Screenshot: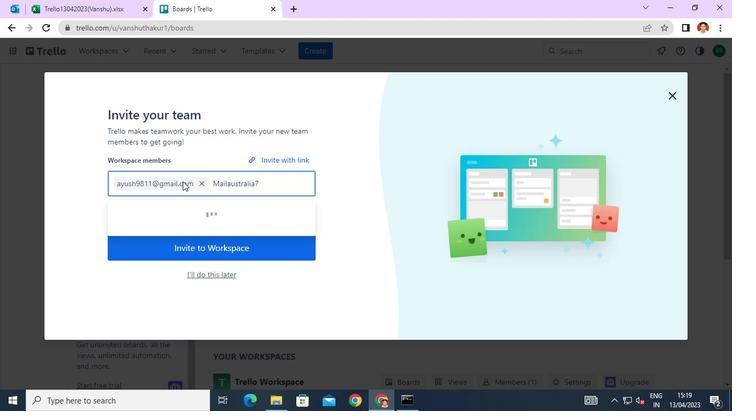 
Action: Keyboard @
Screenshot: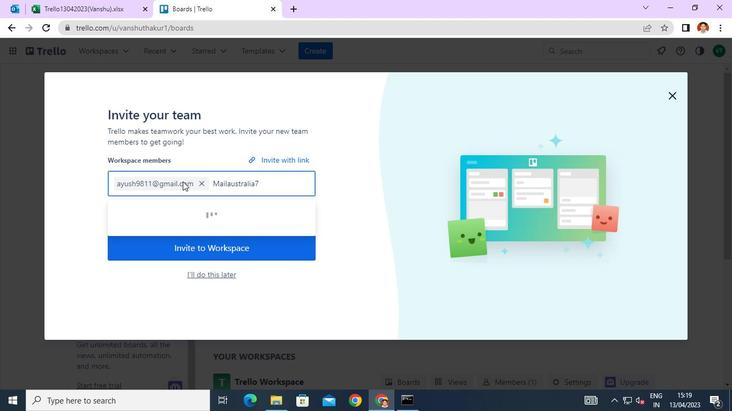
Action: Keyboard g
Screenshot: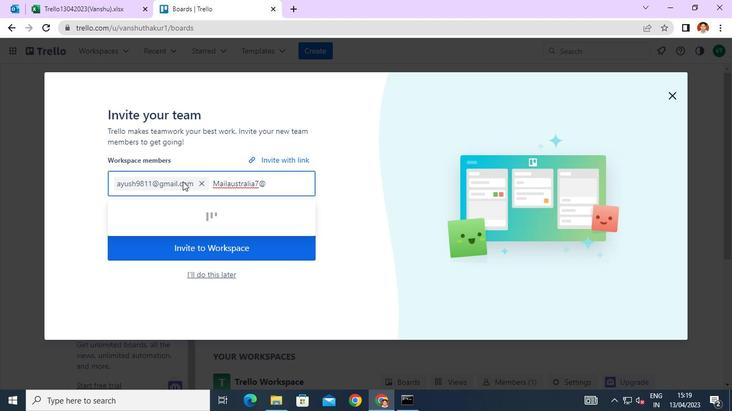 
Action: Keyboard m
Screenshot: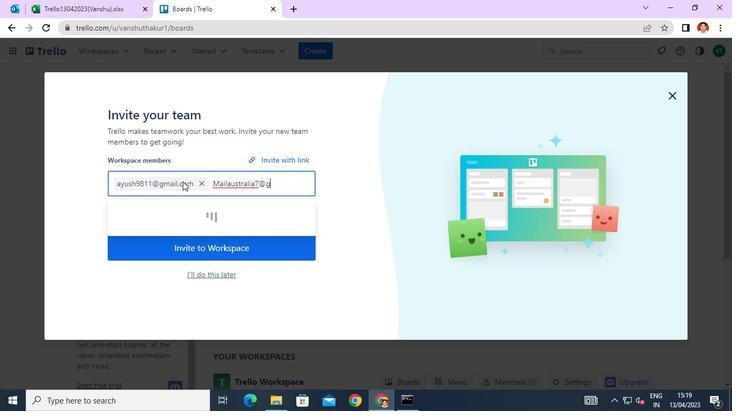 
Action: Keyboard a
Screenshot: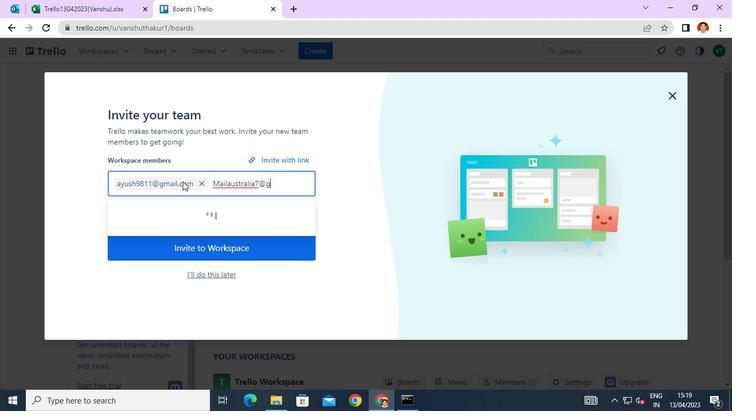 
Action: Keyboard i
Screenshot: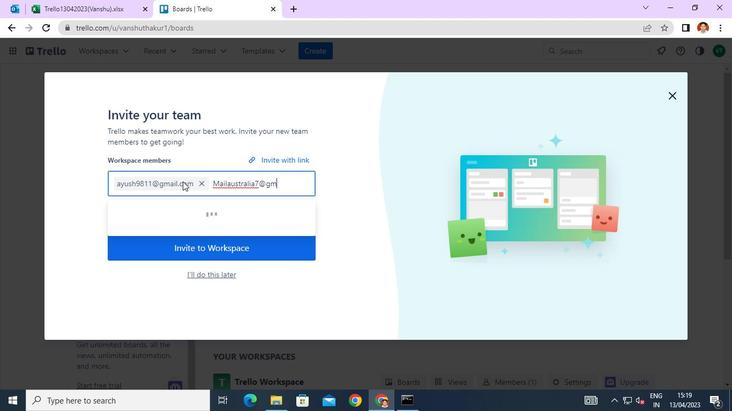 
Action: Keyboard l
Screenshot: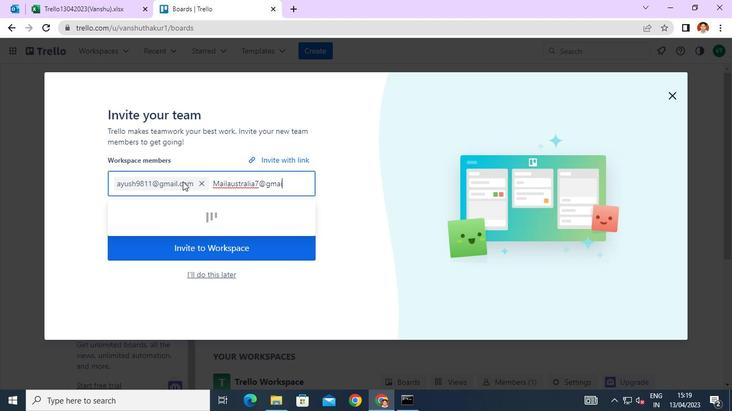
Action: Keyboard <110>
Screenshot: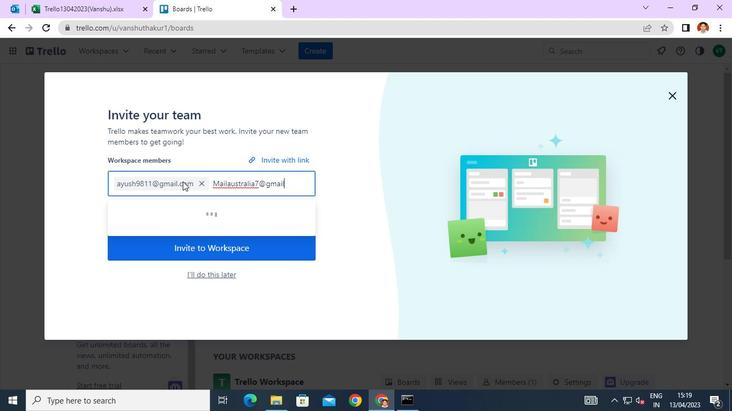 
Action: Keyboard c
Screenshot: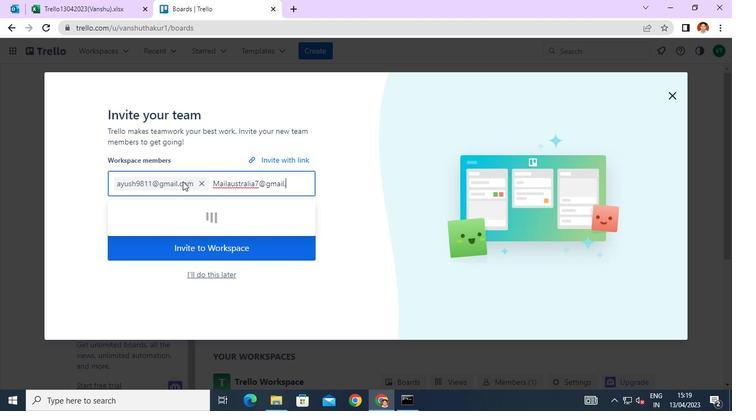 
Action: Keyboard o
Screenshot: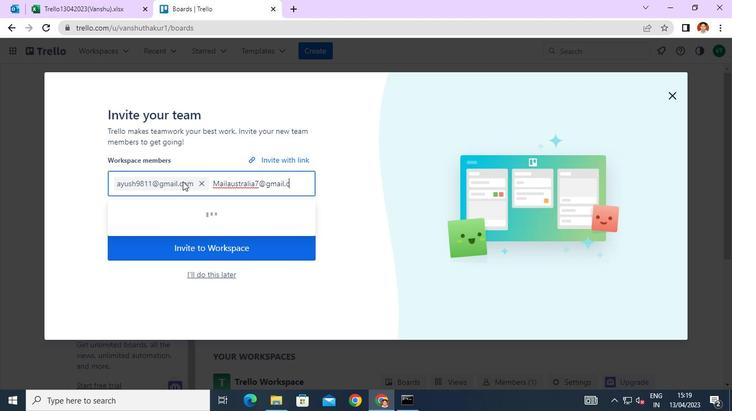 
Action: Keyboard m
Screenshot: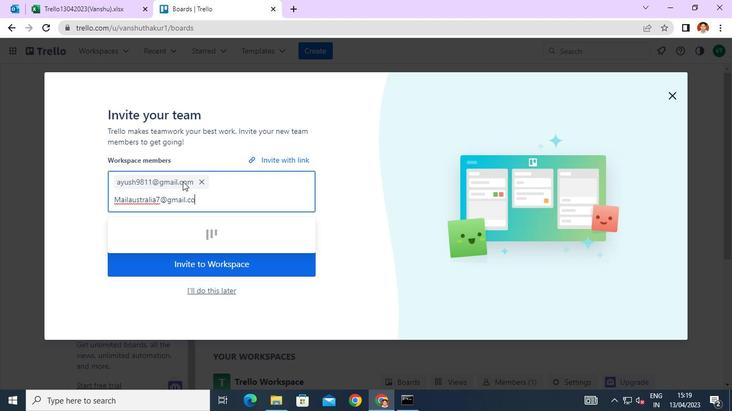
Action: Keyboard Key.enter
Screenshot: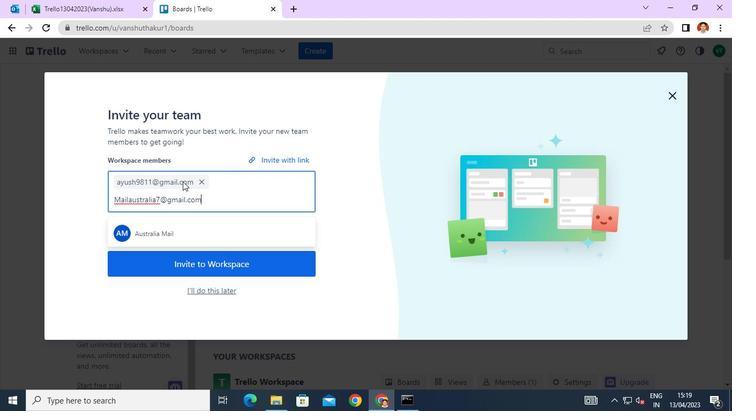 
Action: Keyboard Key.shift
Screenshot: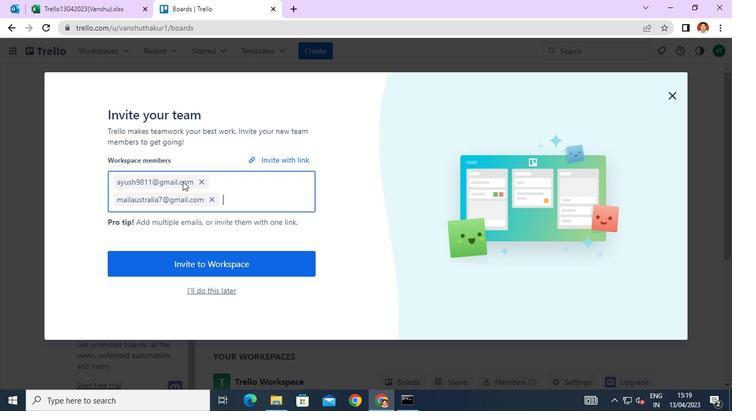 
Action: Keyboard C
Screenshot: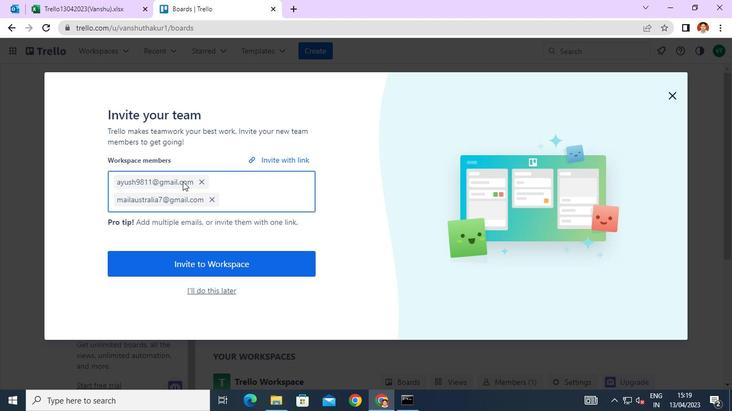 
Action: Keyboard a
Screenshot: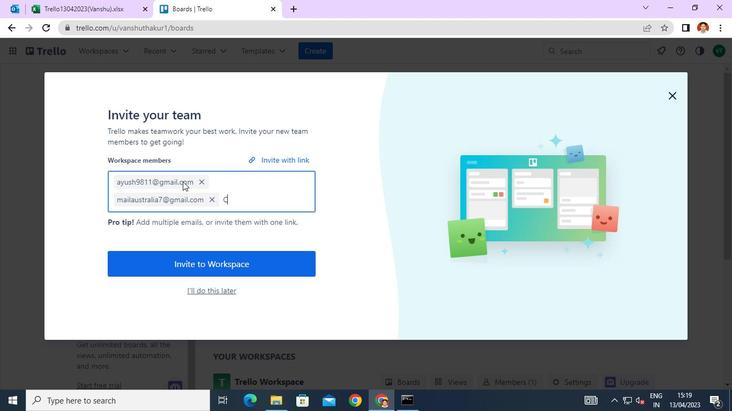 
Action: Keyboard r
Screenshot: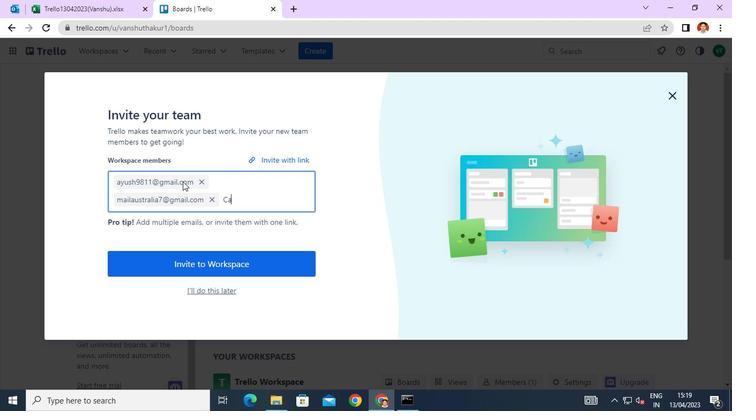 
Action: Keyboard x
Screenshot: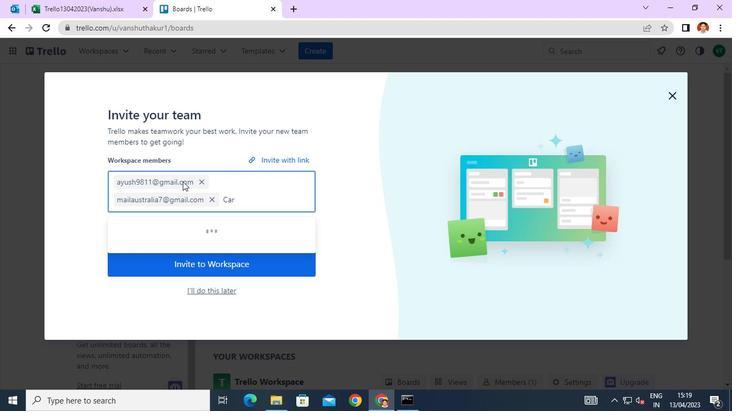 
Action: Keyboard x
Screenshot: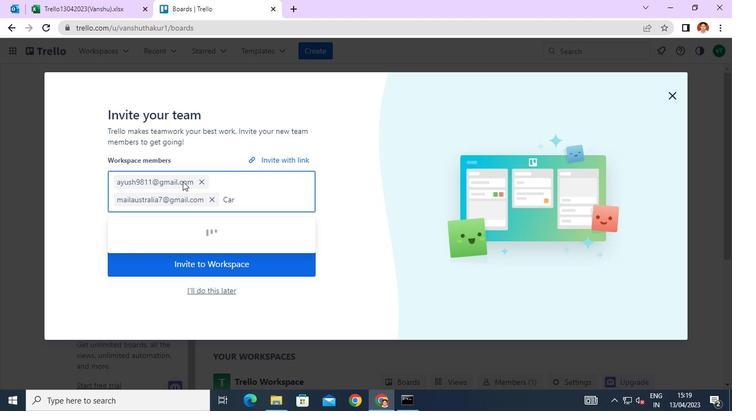 
Action: Keyboard s
Screenshot: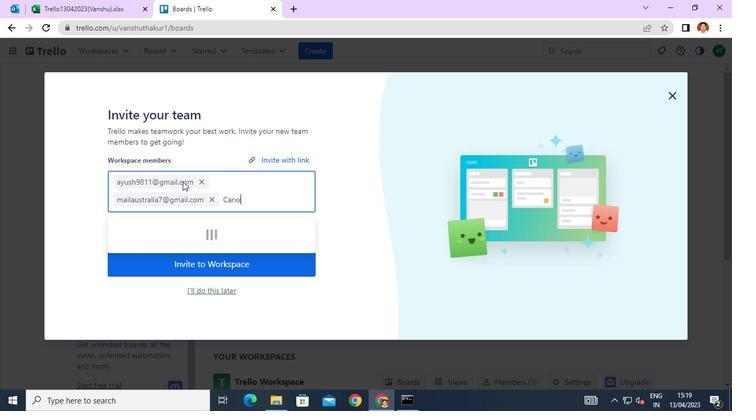 
Action: Keyboard t
Screenshot: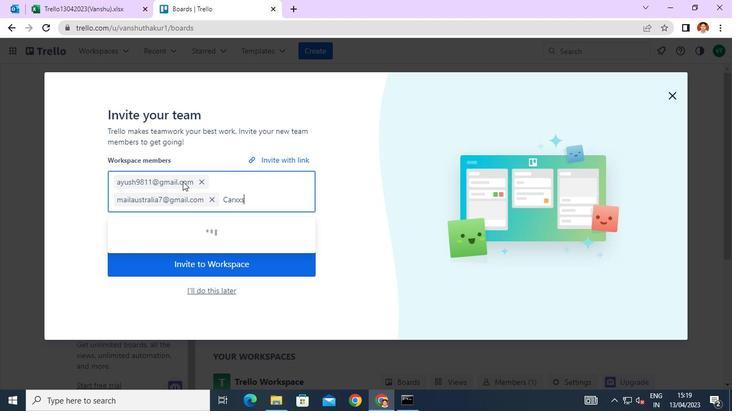 
Action: Keyboard r
Screenshot: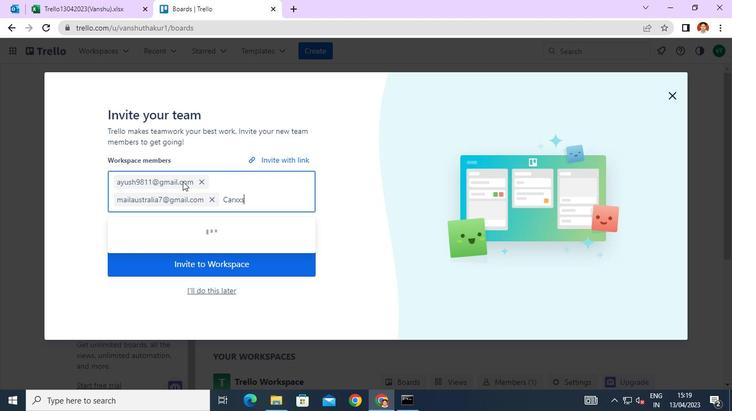 
Action: Keyboard e
Screenshot: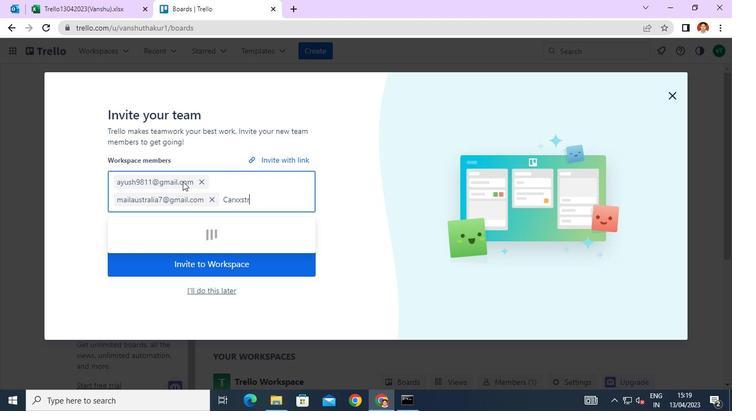 
Action: Keyboard e
Screenshot: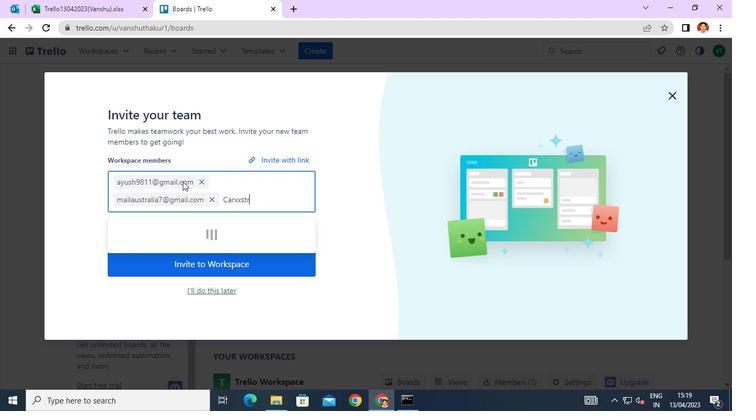 
Action: Keyboard t
Screenshot: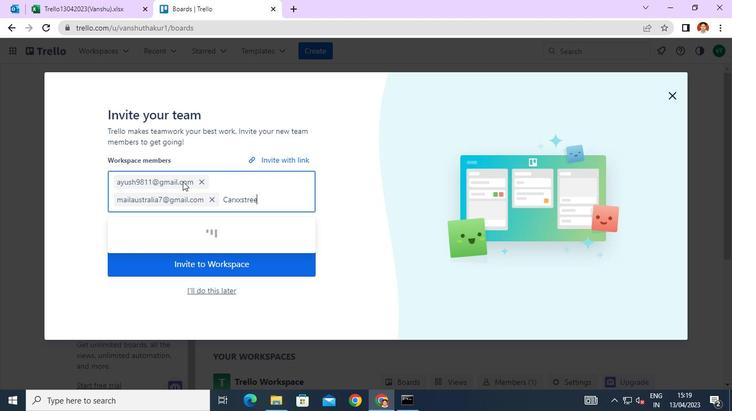 
Action: Keyboard <103>
Screenshot: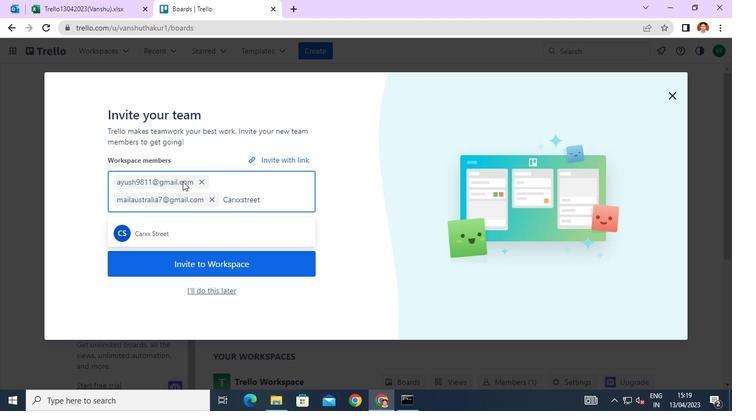 
Action: Keyboard <105>
Screenshot: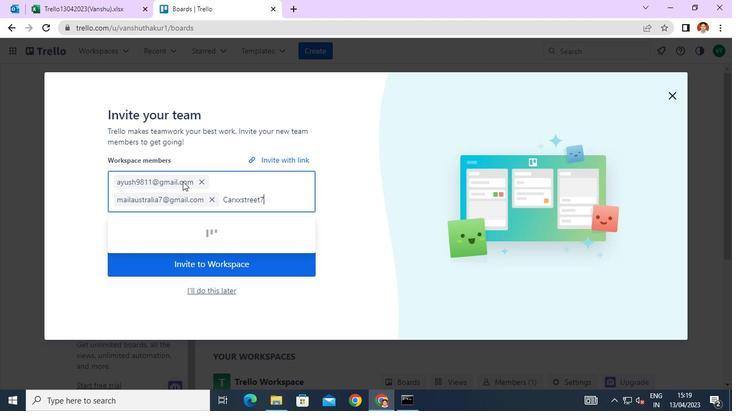 
Action: Keyboard <97>
Screenshot: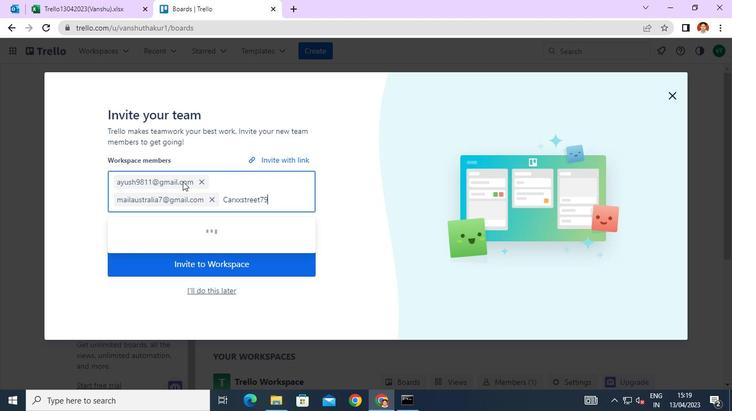 
Action: Keyboard Key.shift
Screenshot: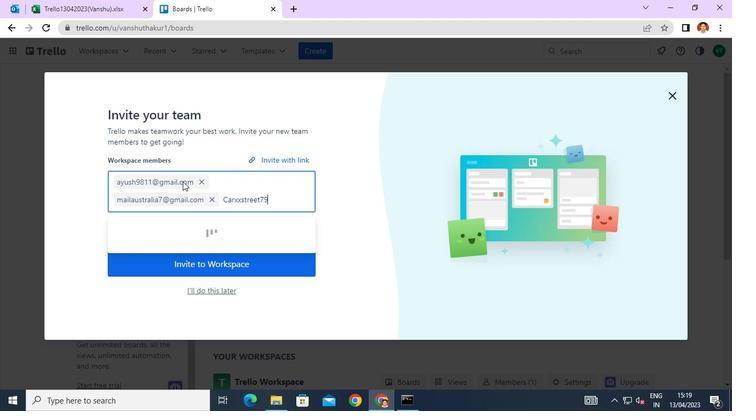
Action: Keyboard @
Screenshot: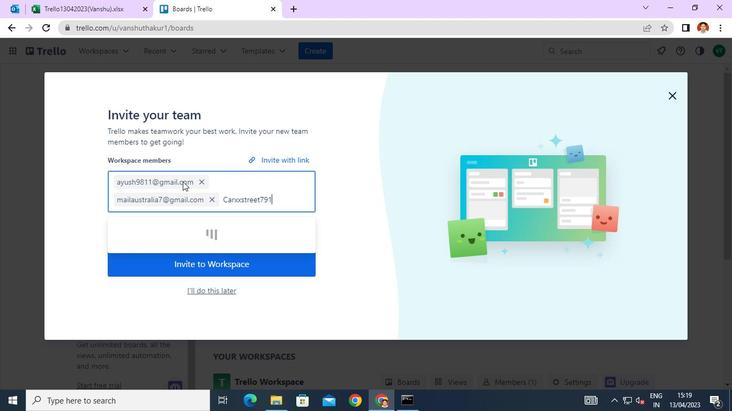 
Action: Keyboard g
Screenshot: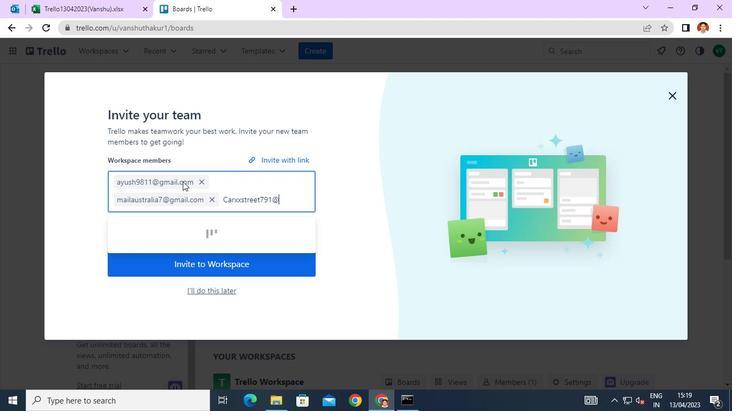 
Action: Keyboard m
Screenshot: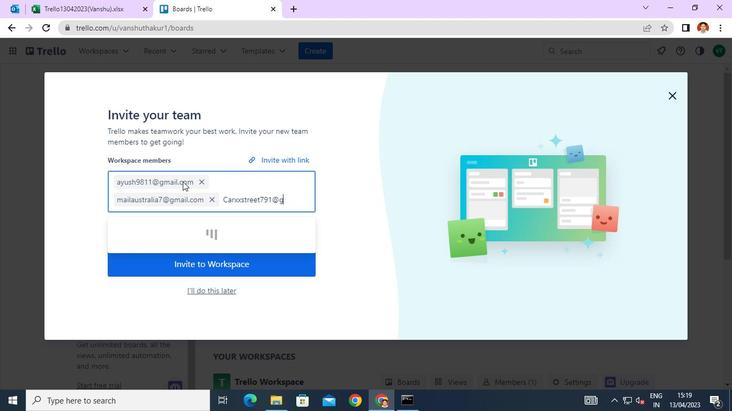 
Action: Keyboard a
Screenshot: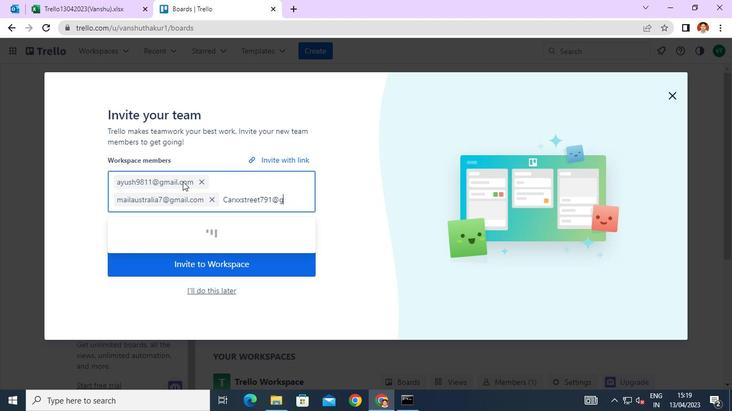 
Action: Keyboard i
Screenshot: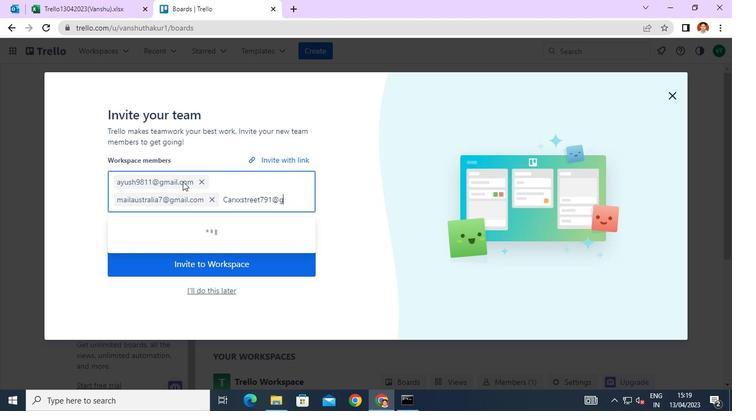 
Action: Keyboard l
Screenshot: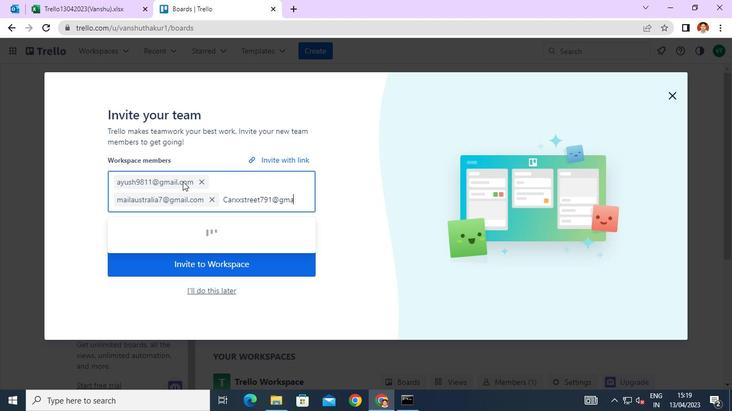 
Action: Keyboard Key.enter
Screenshot: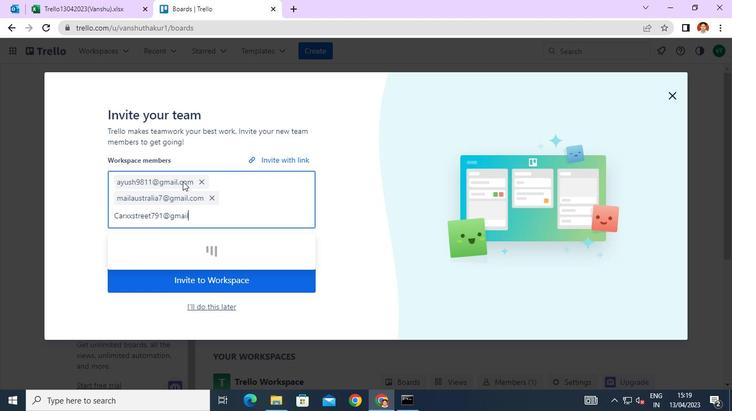 
Action: Keyboard <110>
Screenshot: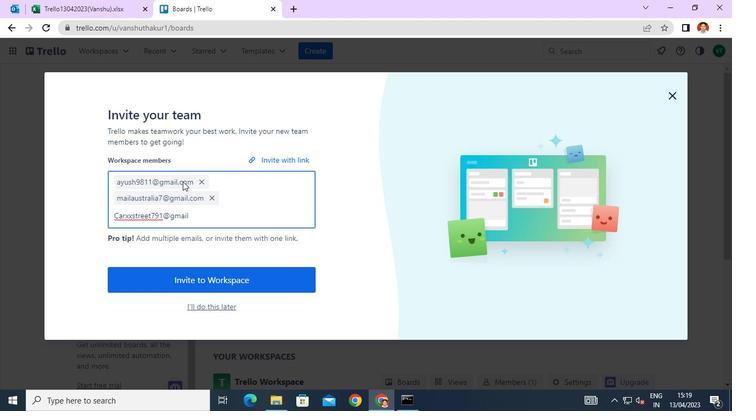 
Action: Keyboard c
Screenshot: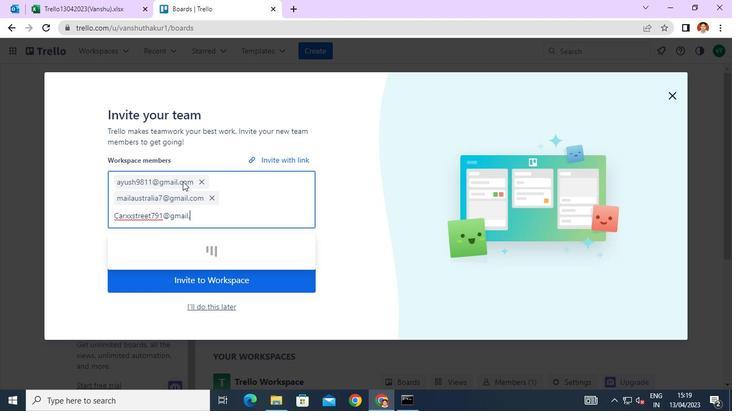 
Action: Keyboard o
Screenshot: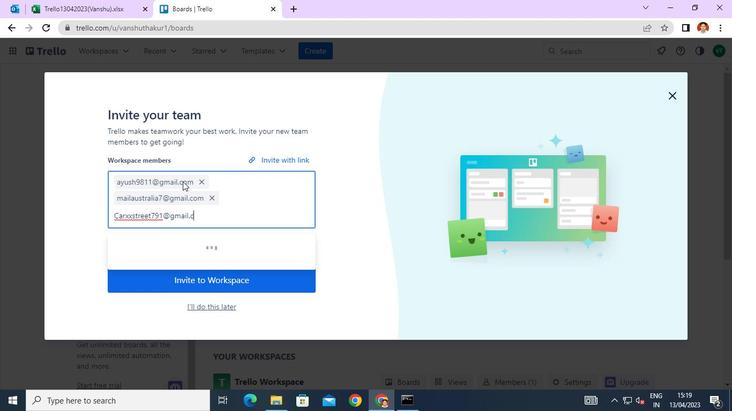 
Action: Keyboard m
Screenshot: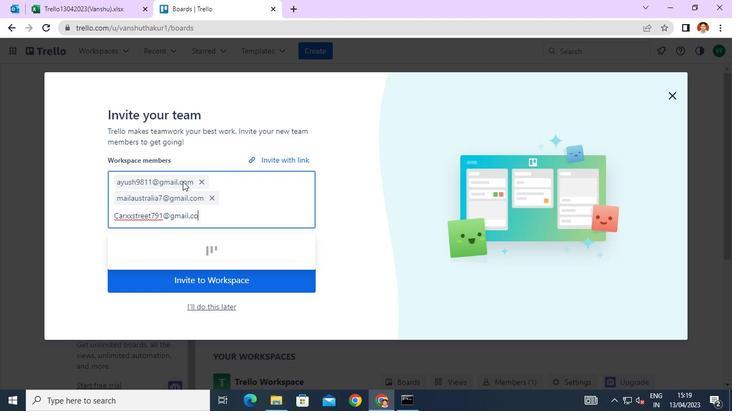 
Action: Keyboard Key.enter
Screenshot: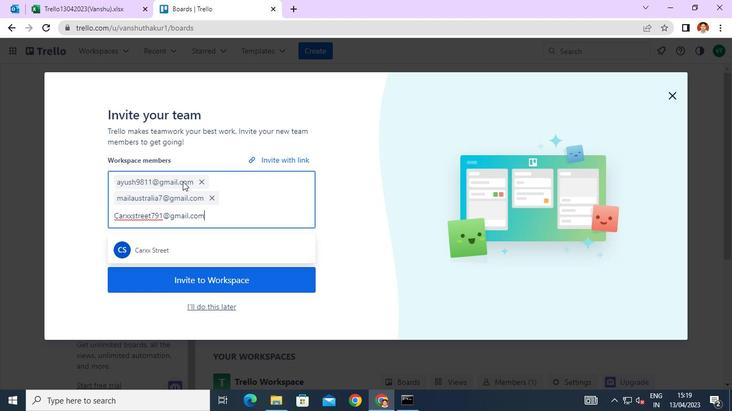 
Action: Keyboard Key.shift
Screenshot: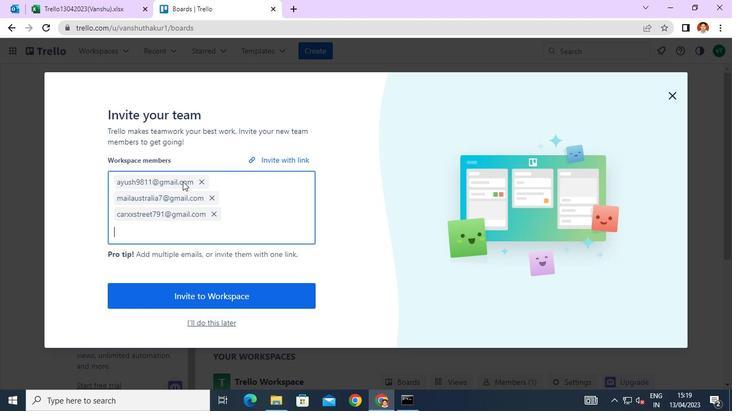 
Action: Keyboard N
Screenshot: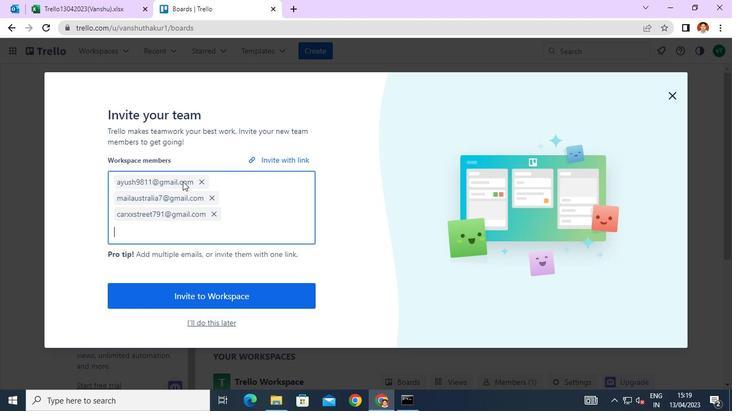 
Action: Keyboard i
Screenshot: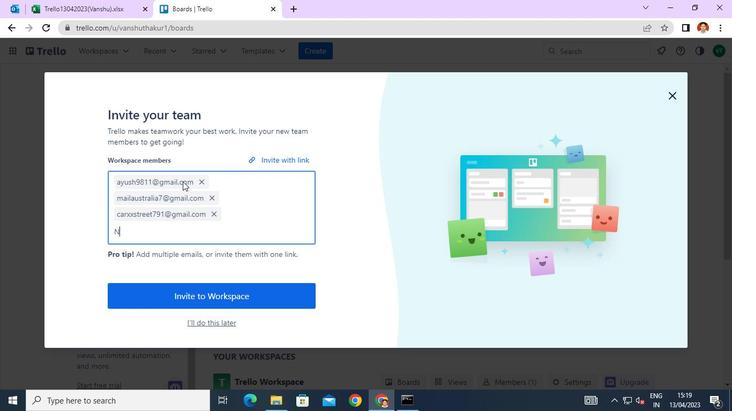 
Action: Keyboard k
Screenshot: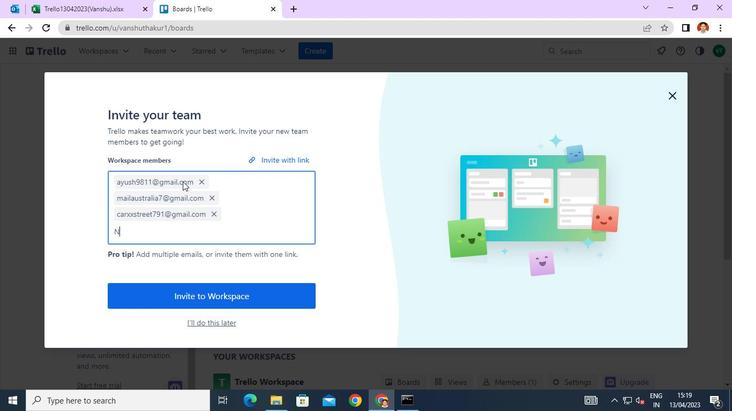 
Action: Keyboard r
Screenshot: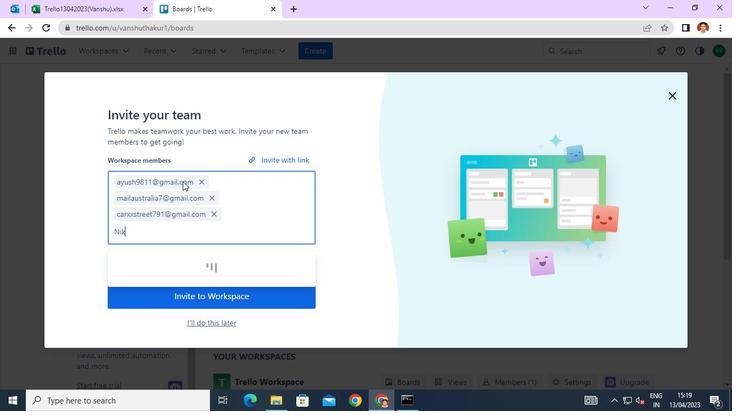 
Action: Keyboard a
Screenshot: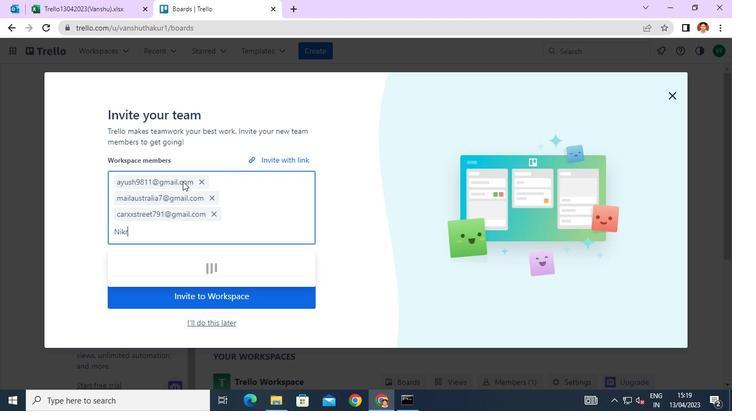 
Action: Keyboard t
Screenshot: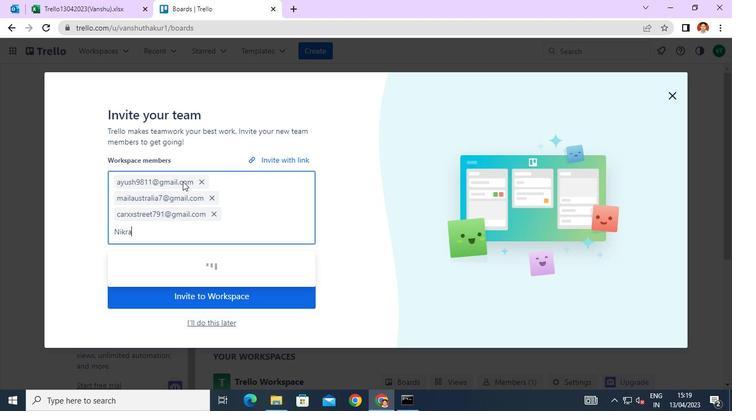 
Action: Keyboard h
Screenshot: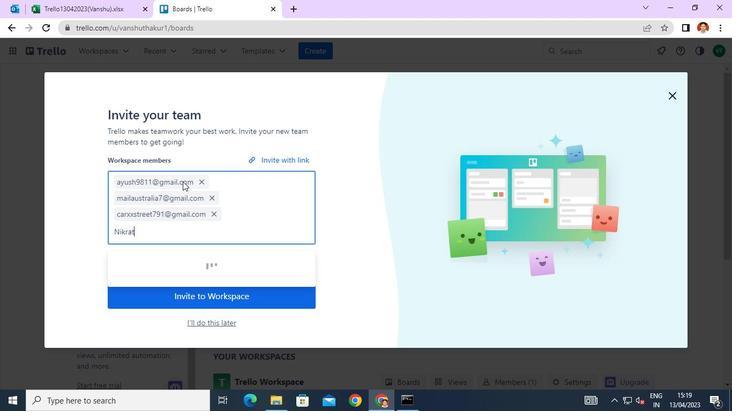 
Action: Keyboard i
Screenshot: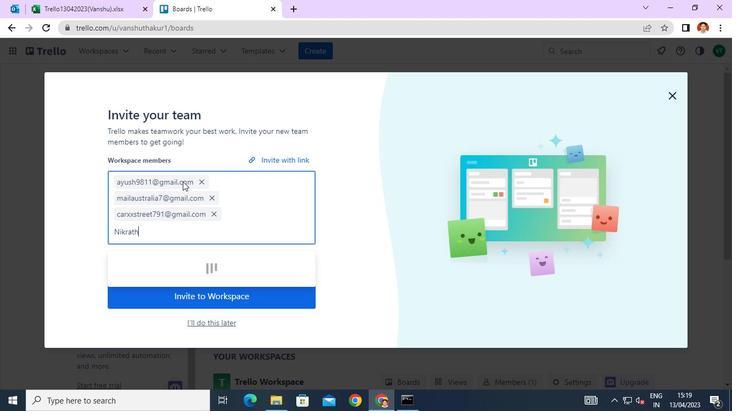 
Action: Keyboard <104>
Screenshot: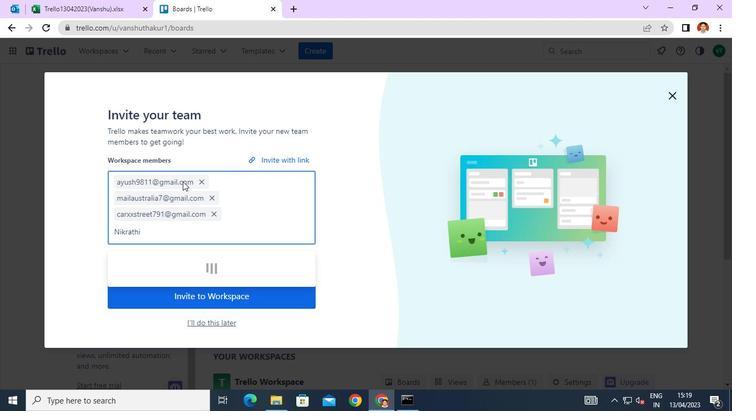 
Action: Keyboard <104>
Screenshot: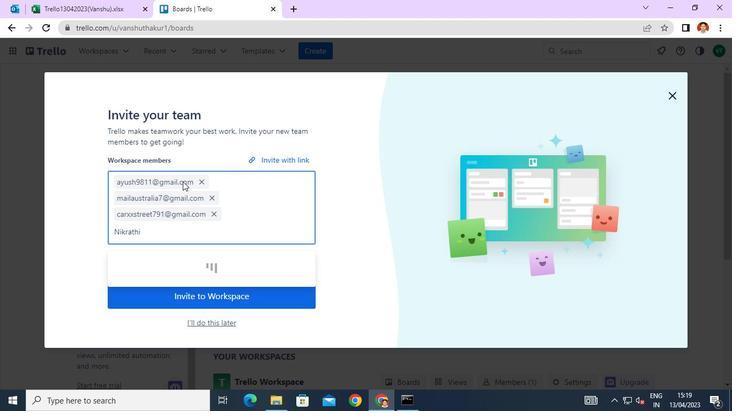 
Action: Keyboard <105>
Screenshot: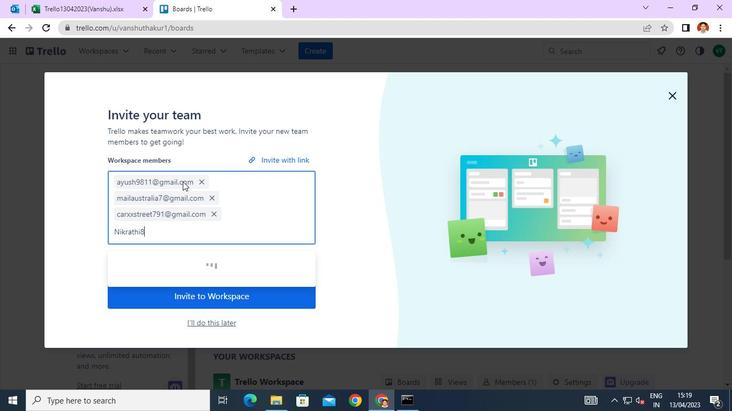 
Action: Keyboard Key.shift
Screenshot: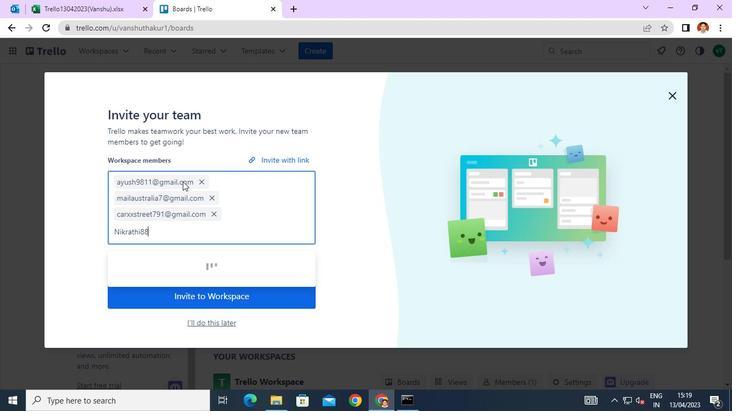 
Action: Keyboard Key.shift
Screenshot: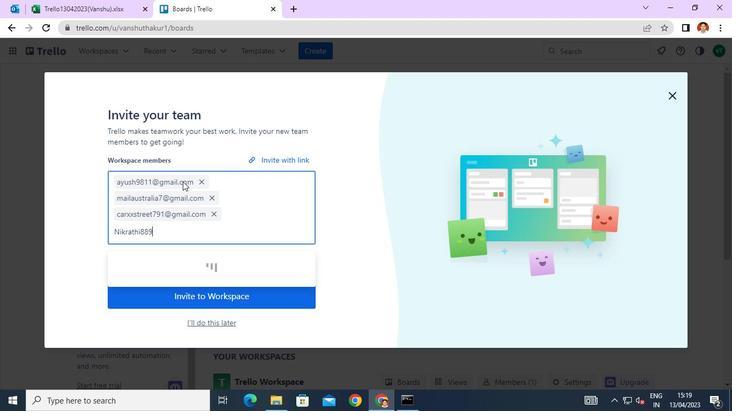 
Action: Keyboard Key.shift
Screenshot: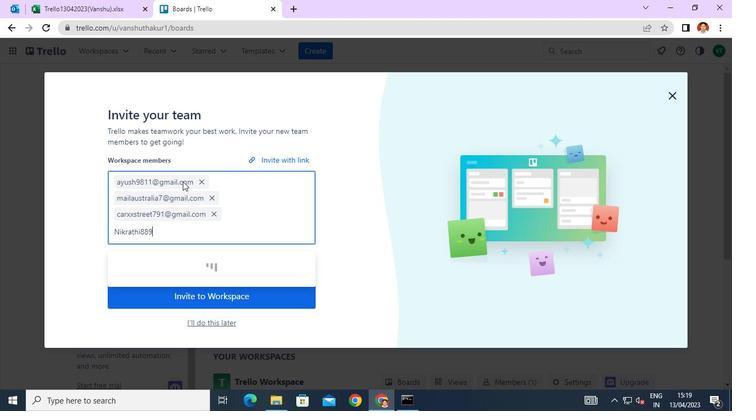 
Action: Keyboard @
Screenshot: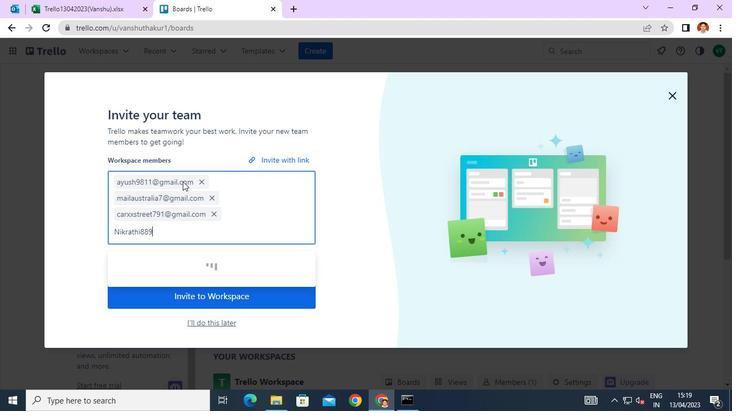 
Action: Keyboard g
Screenshot: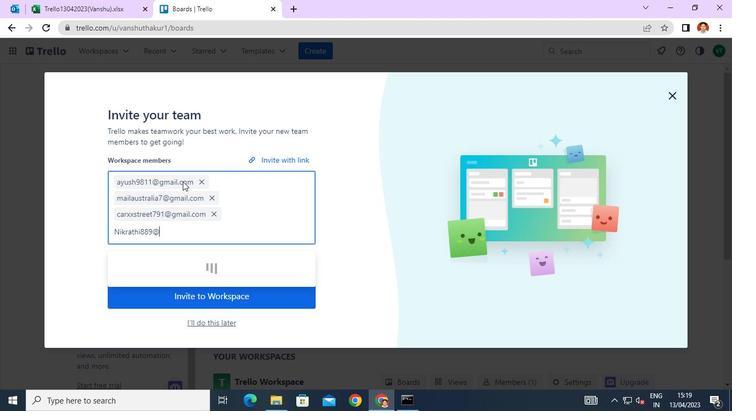 
Action: Keyboard m
Screenshot: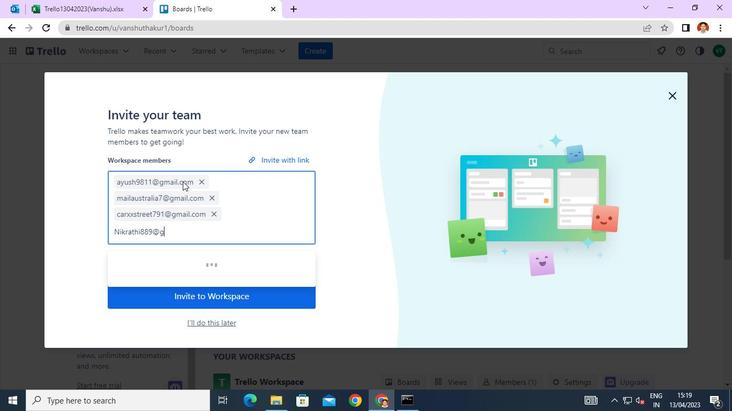 
Action: Keyboard a
Screenshot: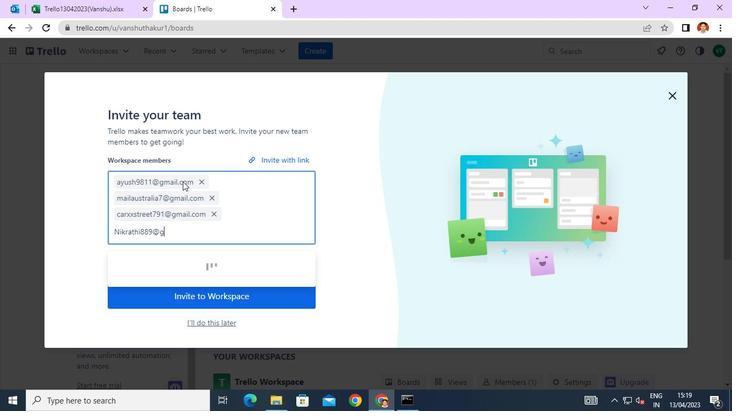 
Action: Keyboard i
Screenshot: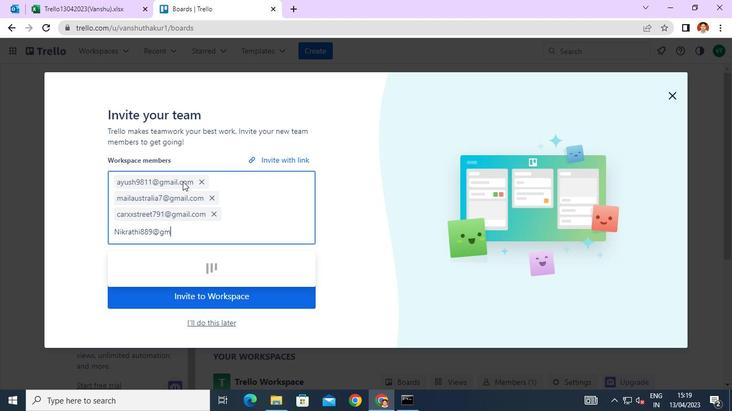 
Action: Keyboard l
Screenshot: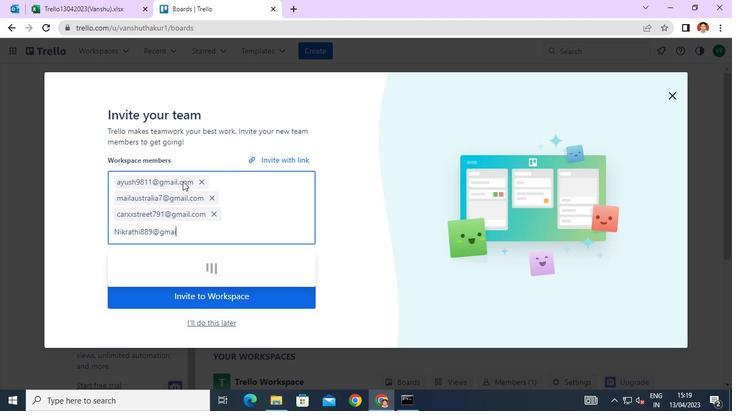 
Action: Keyboard <110>
Screenshot: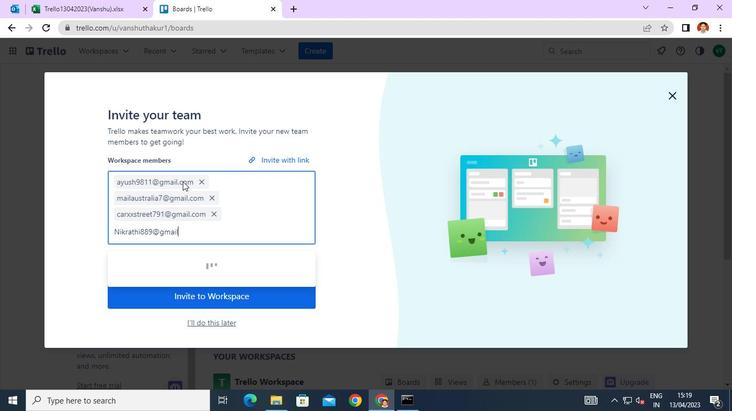 
Action: Keyboard c
Screenshot: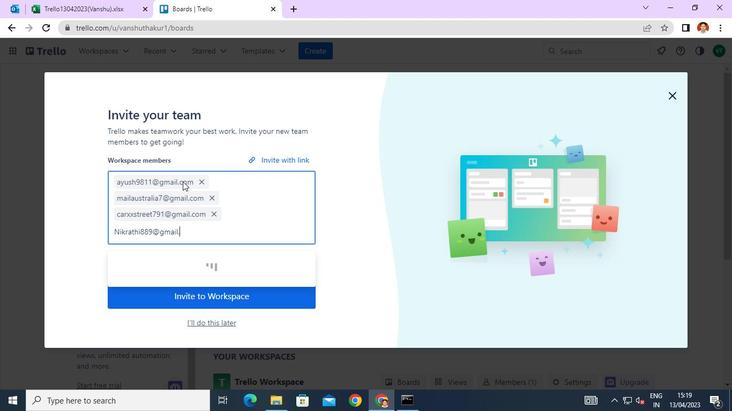 
Action: Keyboard o
Screenshot: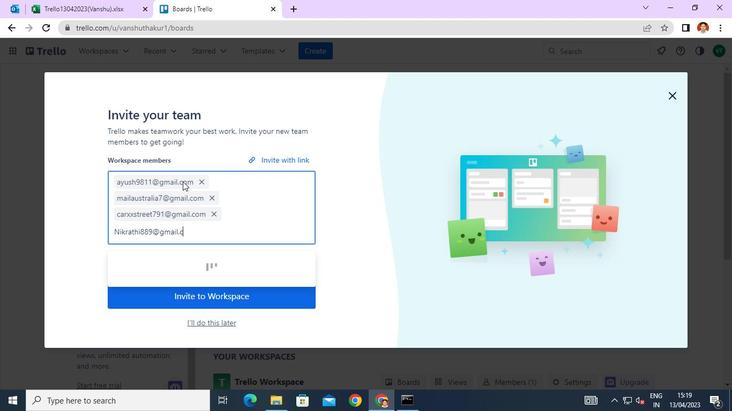 
Action: Keyboard m
Screenshot: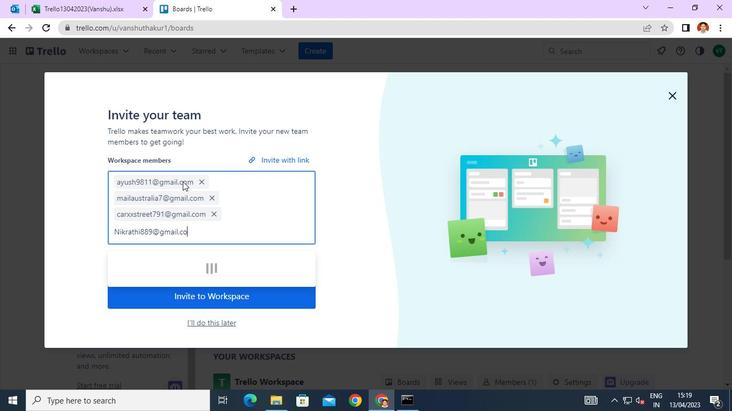 
Action: Mouse moved to (281, 293)
Screenshot: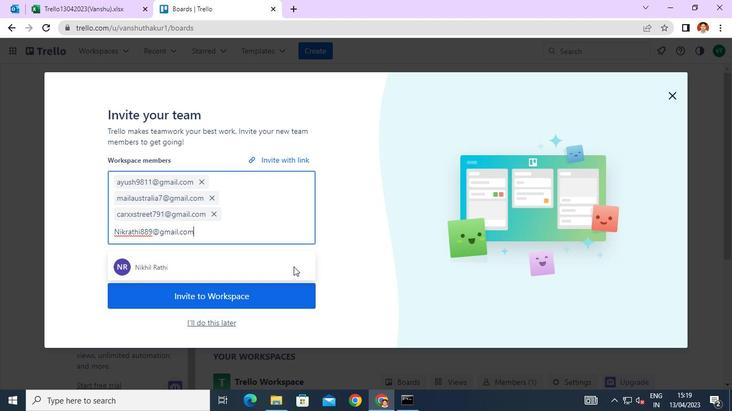 
Action: Mouse pressed left at (281, 293)
Screenshot: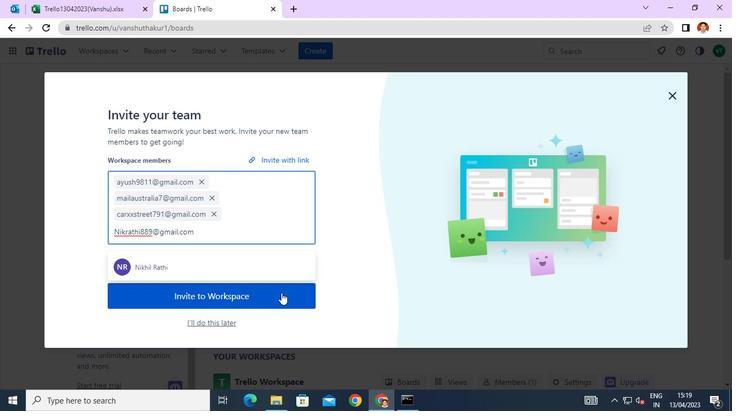 
Action: Mouse moved to (399, 408)
Screenshot: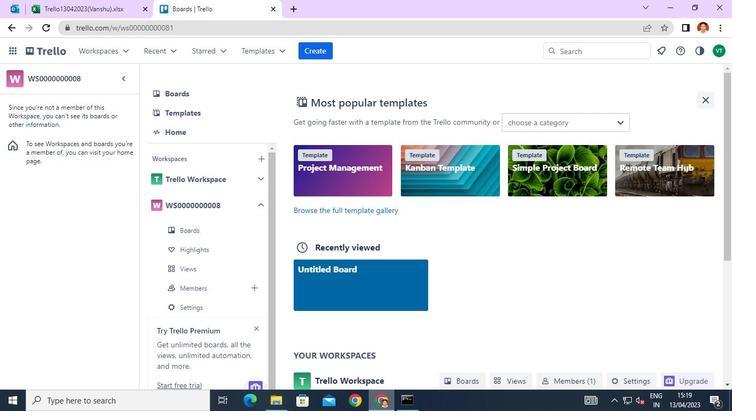 
Action: Mouse pressed left at (399, 408)
Screenshot: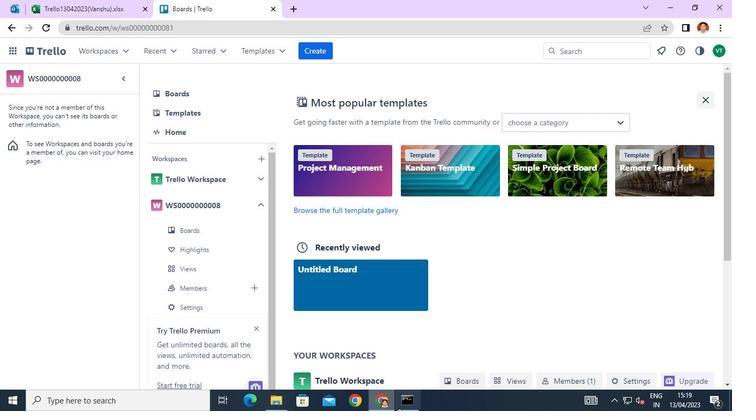 
Action: Mouse moved to (570, 63)
Screenshot: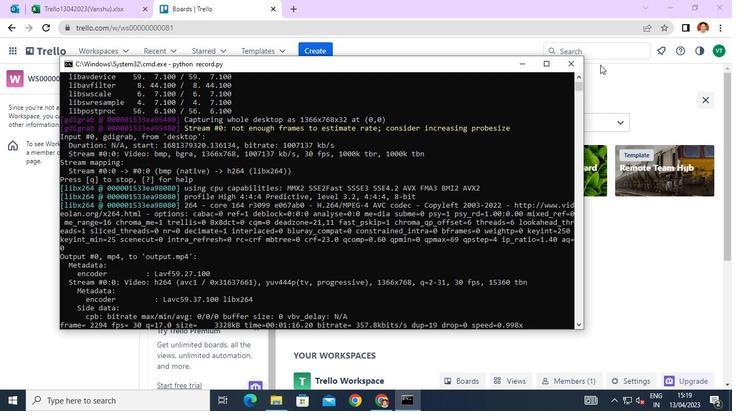 
Action: Mouse pressed left at (570, 63)
Screenshot: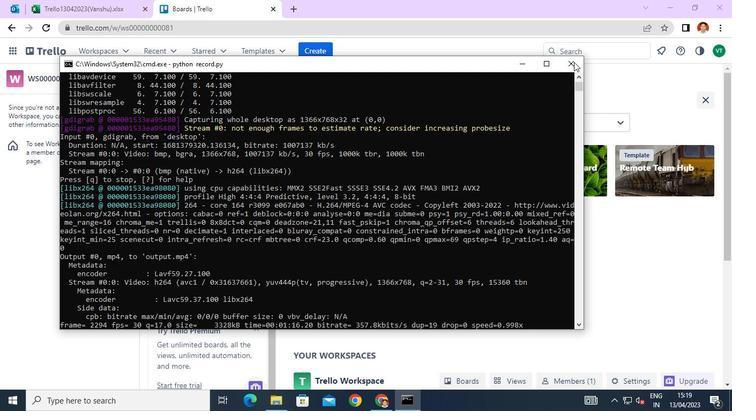 
